 Task: Create a due date automation trigger when advanced on, 2 days after a card is due add fields without custom field "Resume" set to a date less than 1 days from now at 11:00 AM.
Action: Mouse moved to (1073, 86)
Screenshot: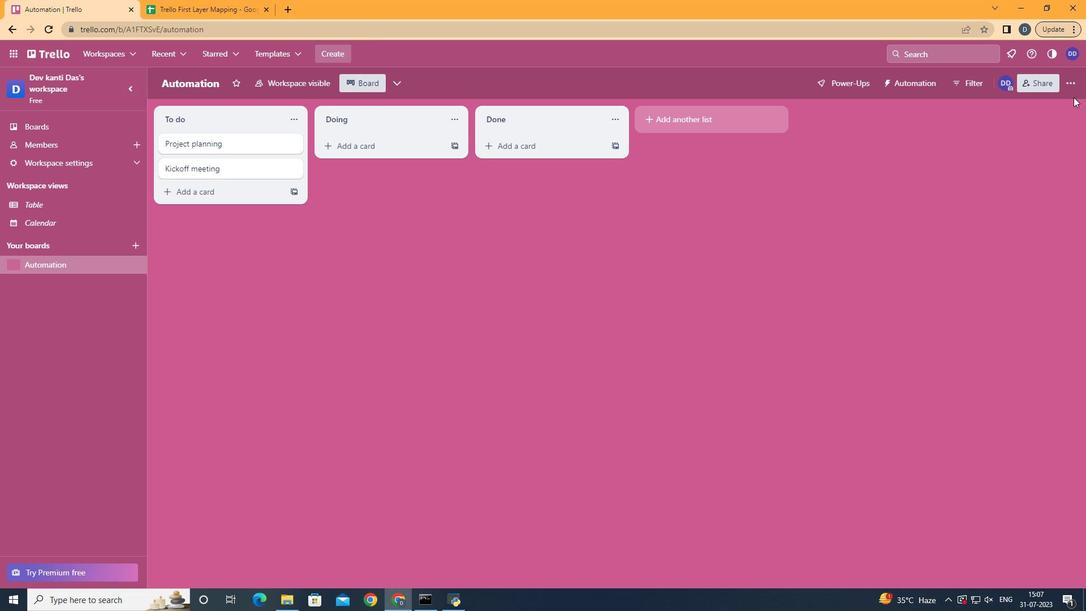 
Action: Mouse pressed left at (1073, 86)
Screenshot: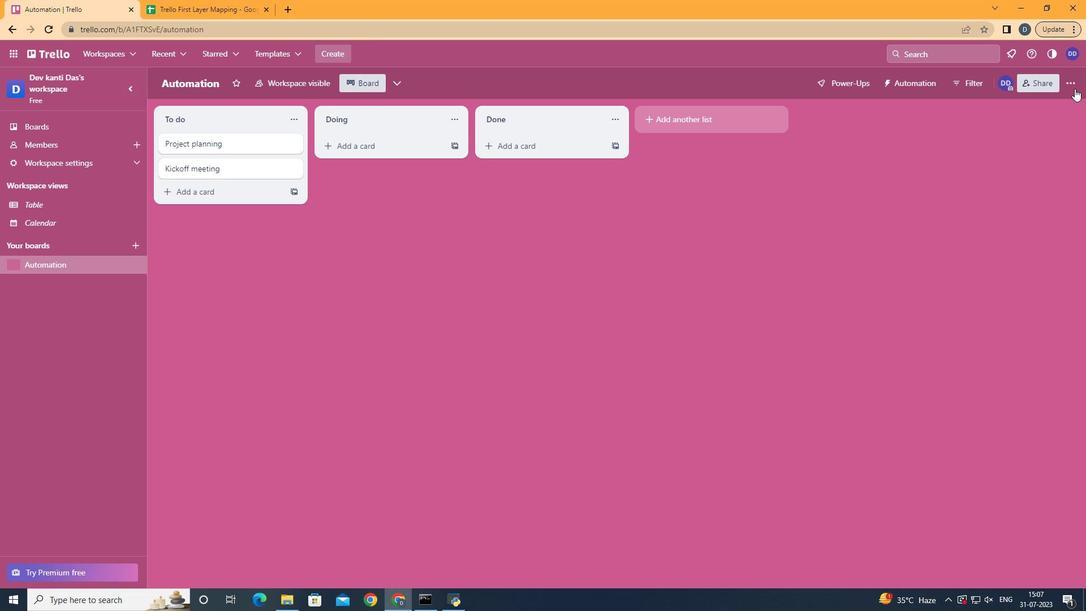 
Action: Mouse moved to (977, 234)
Screenshot: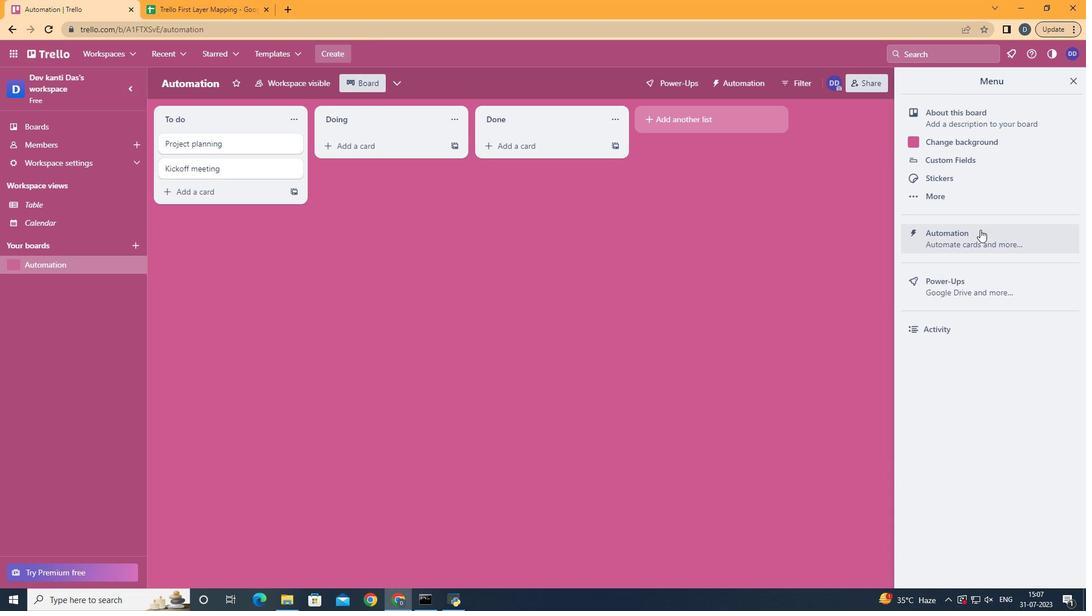 
Action: Mouse pressed left at (977, 234)
Screenshot: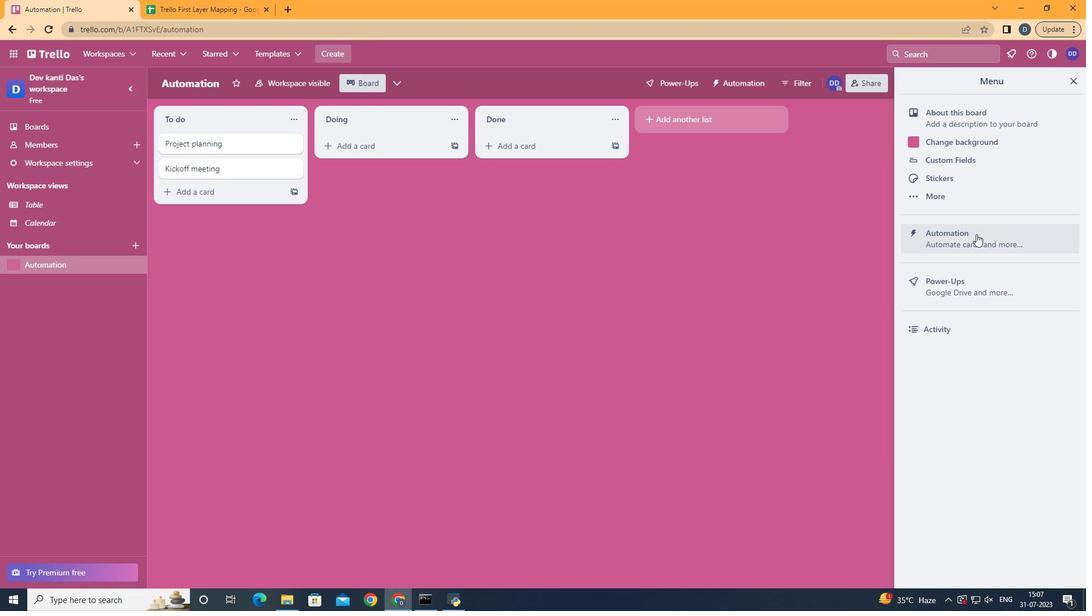 
Action: Mouse moved to (201, 225)
Screenshot: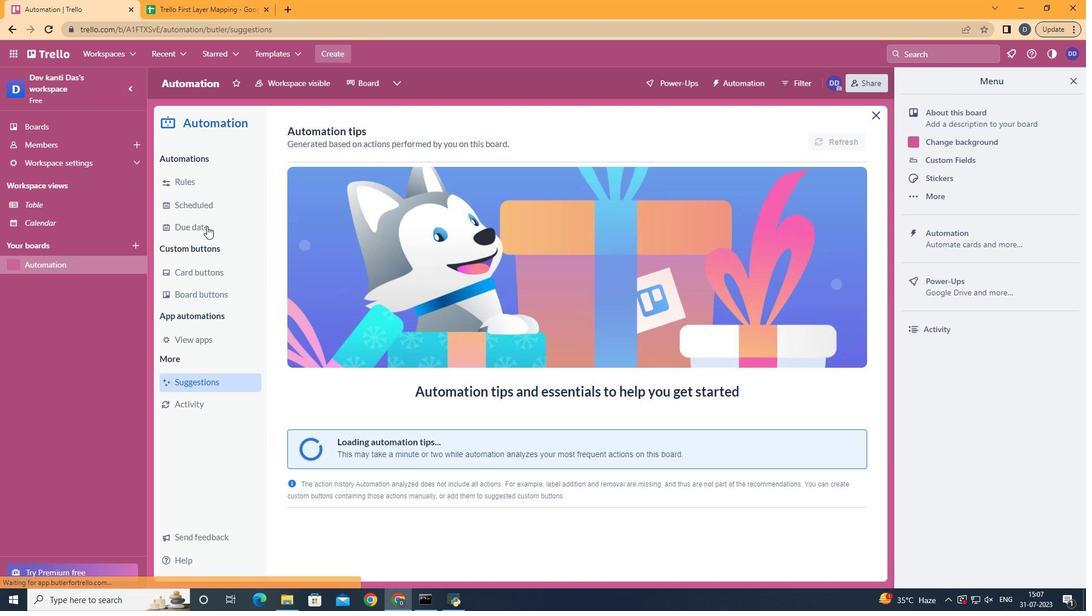 
Action: Mouse pressed left at (201, 225)
Screenshot: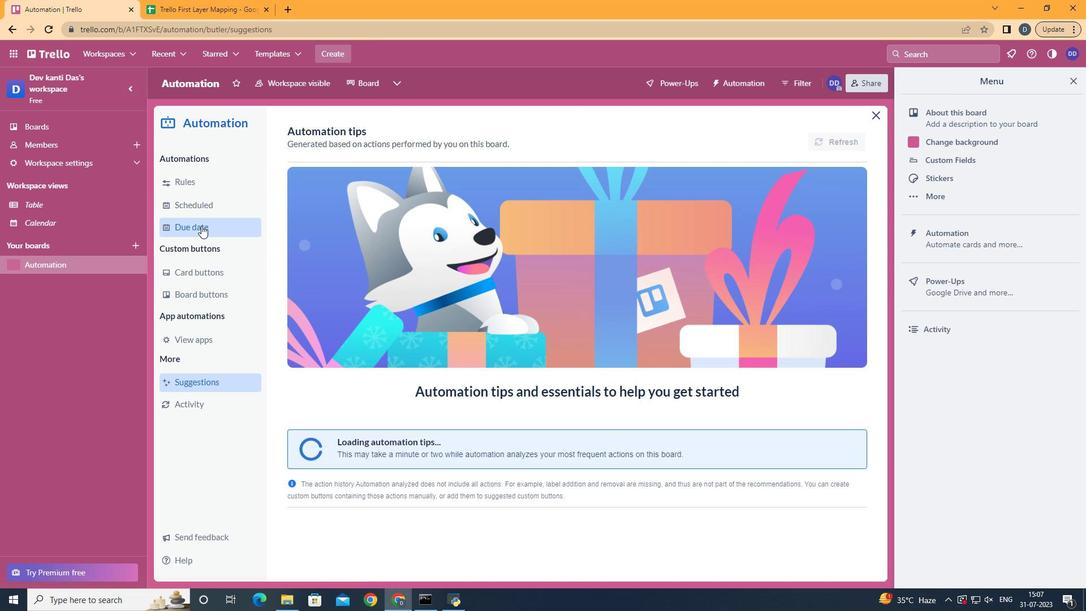 
Action: Mouse moved to (808, 134)
Screenshot: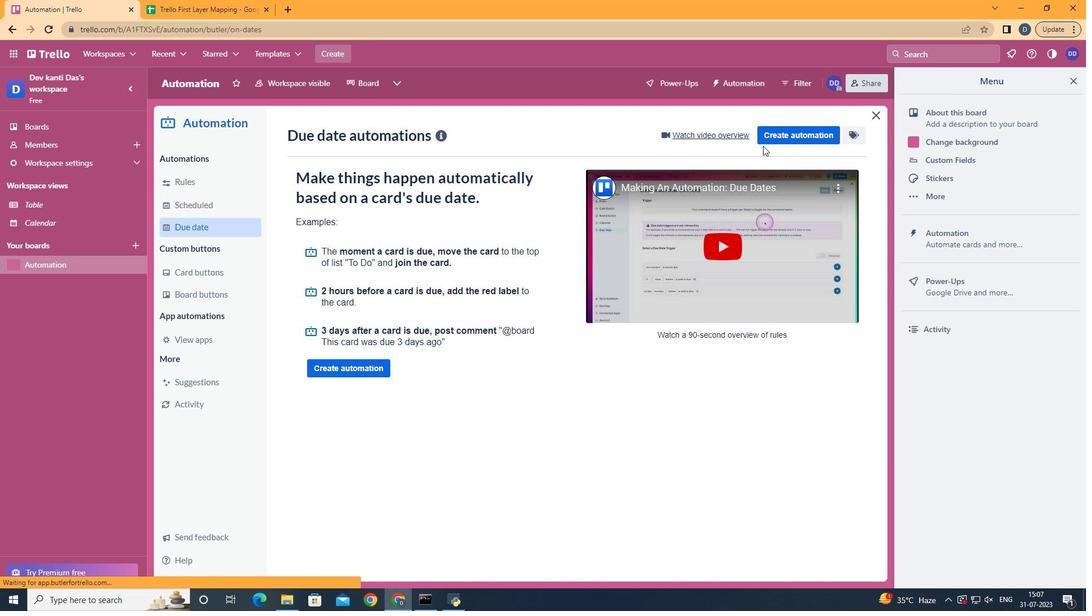 
Action: Mouse pressed left at (808, 134)
Screenshot: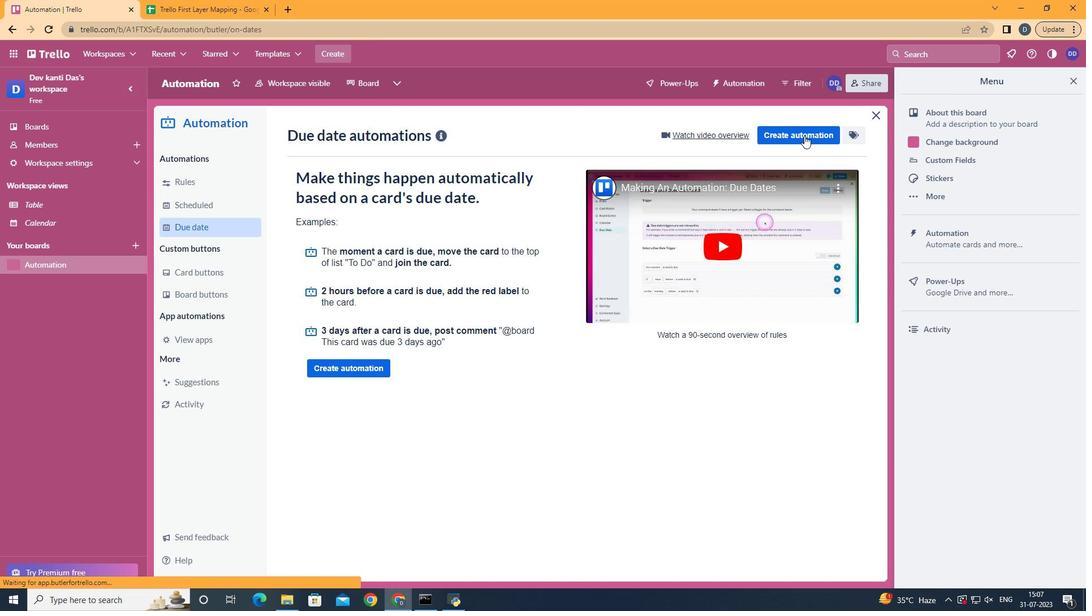 
Action: Mouse moved to (614, 234)
Screenshot: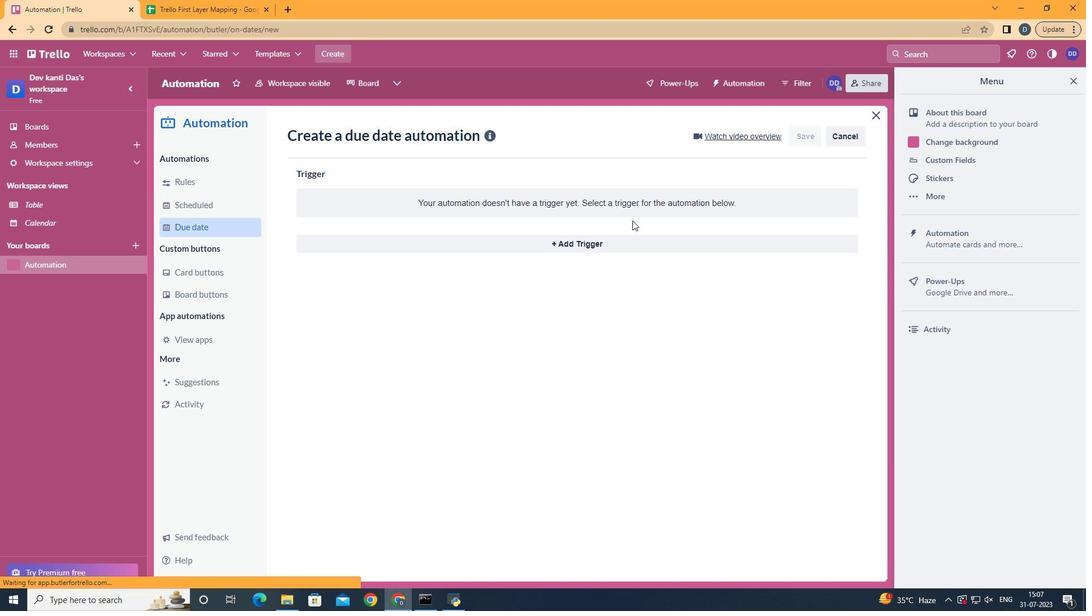 
Action: Mouse pressed left at (614, 234)
Screenshot: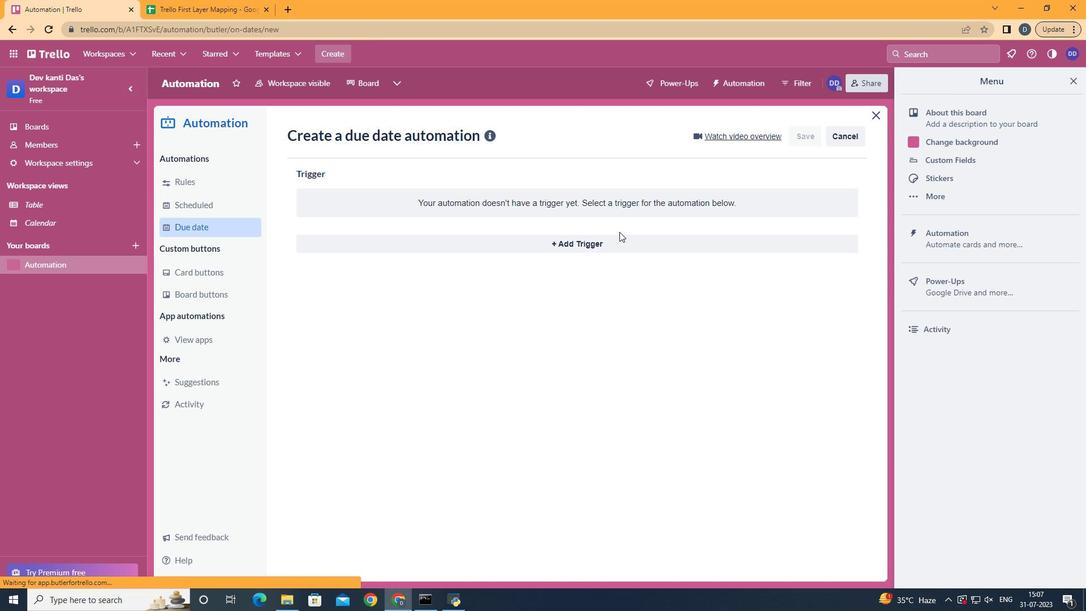 
Action: Mouse moved to (601, 242)
Screenshot: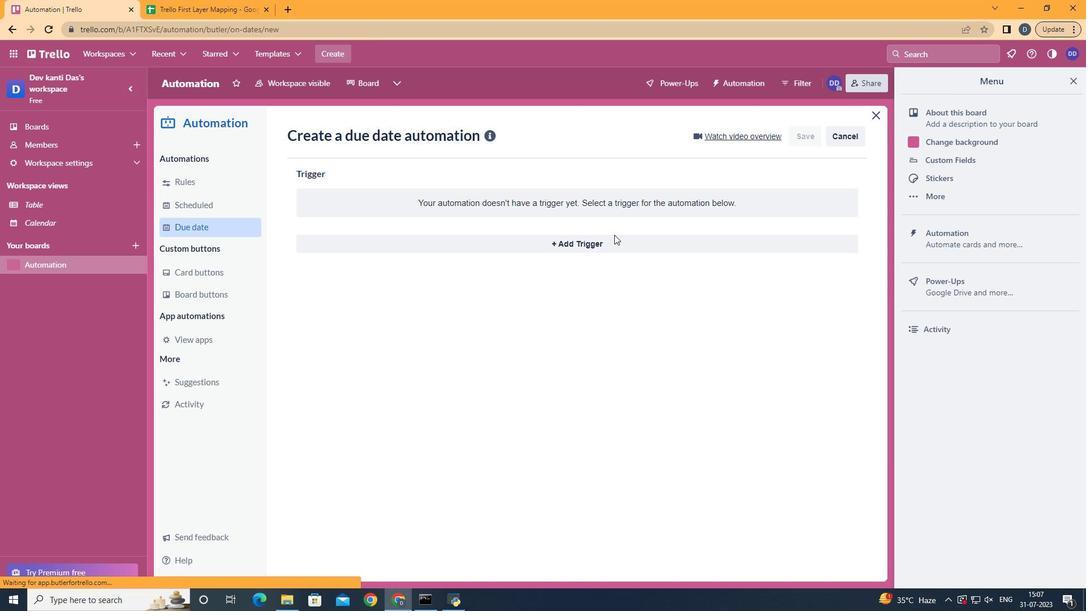 
Action: Mouse pressed left at (601, 242)
Screenshot: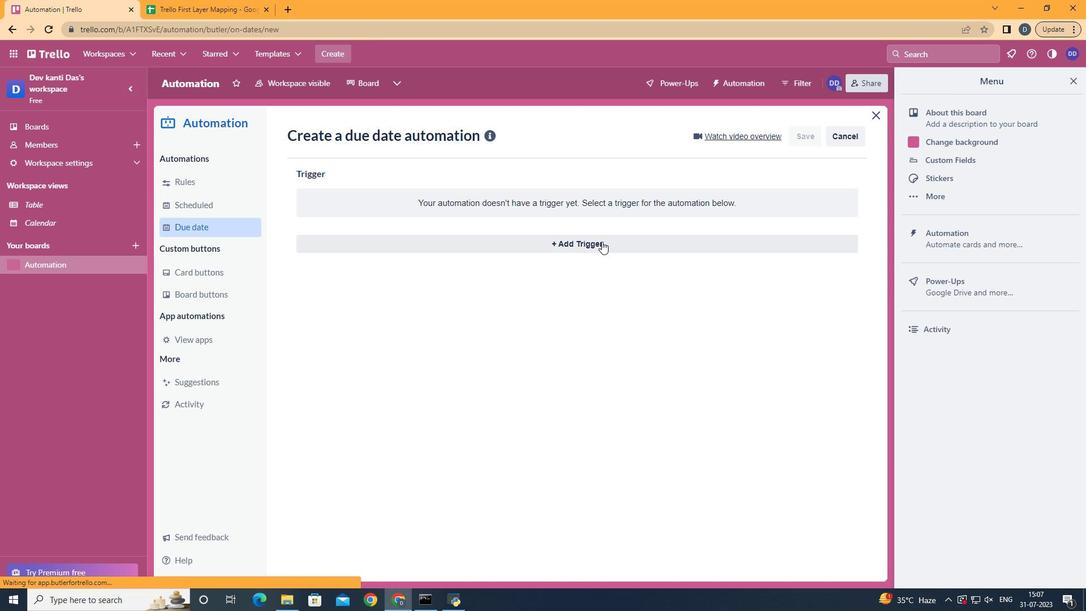 
Action: Mouse moved to (399, 452)
Screenshot: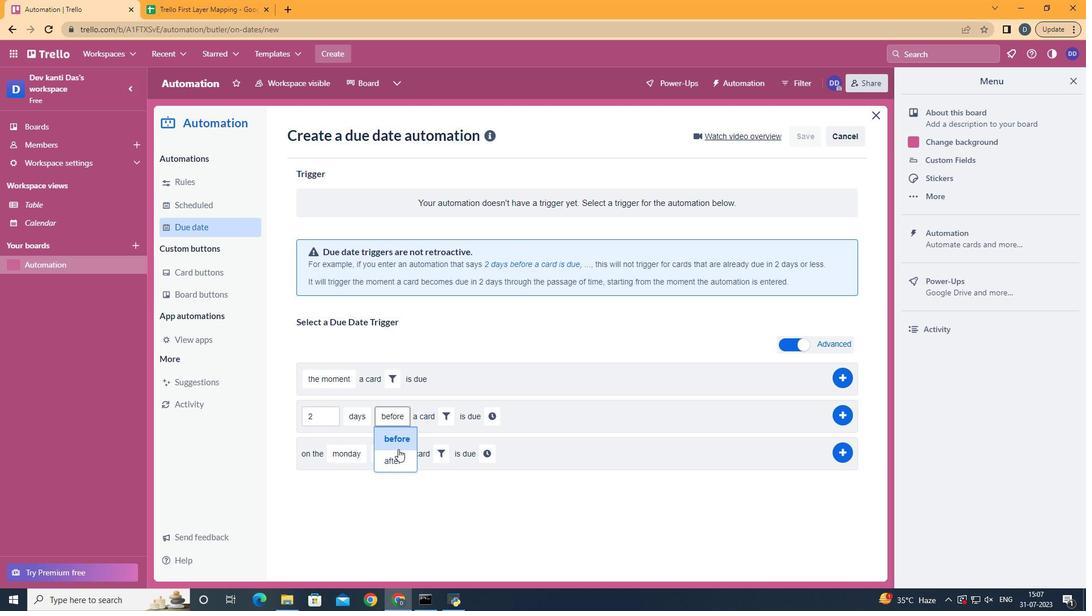
Action: Mouse pressed left at (399, 452)
Screenshot: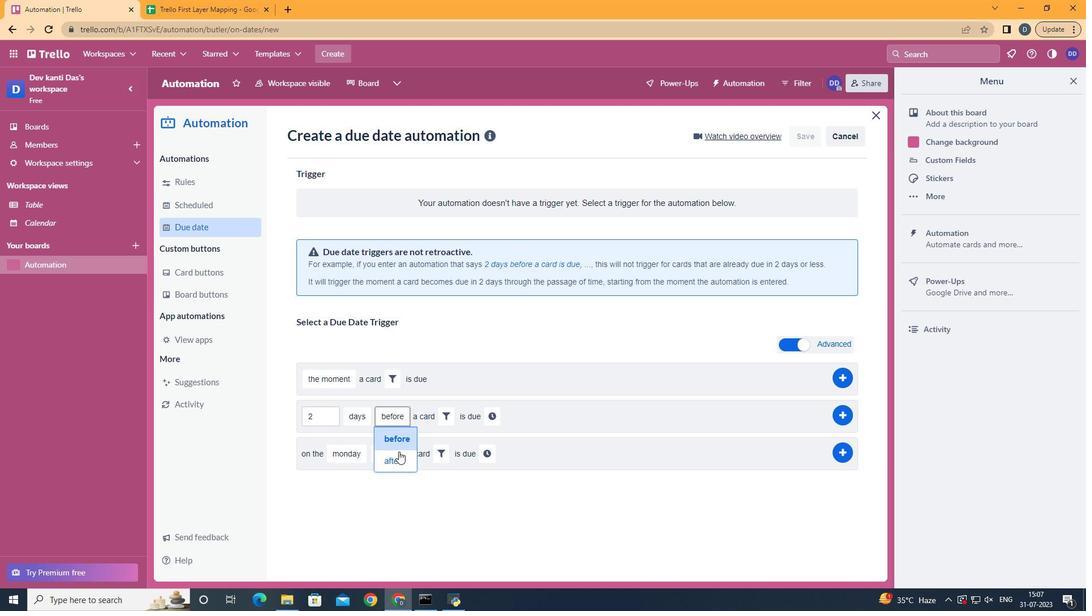 
Action: Mouse moved to (445, 419)
Screenshot: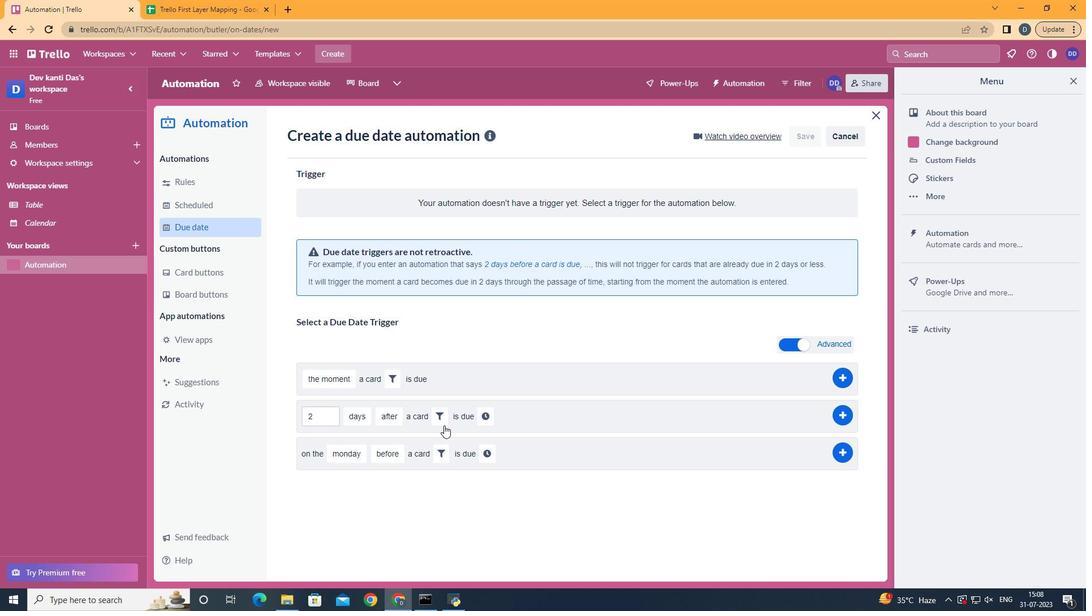 
Action: Mouse pressed left at (445, 419)
Screenshot: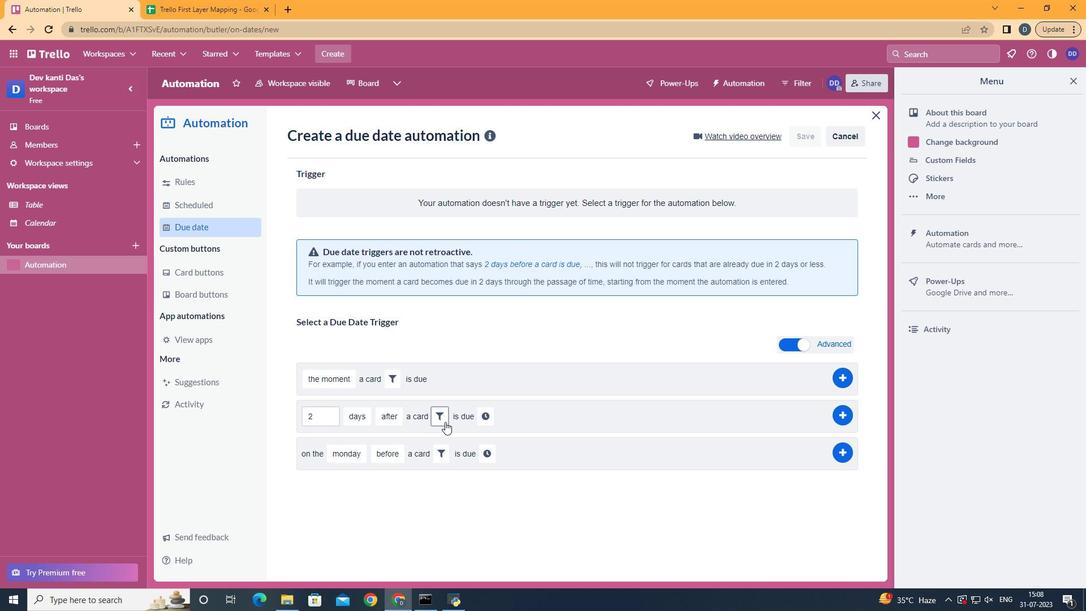 
Action: Mouse moved to (628, 451)
Screenshot: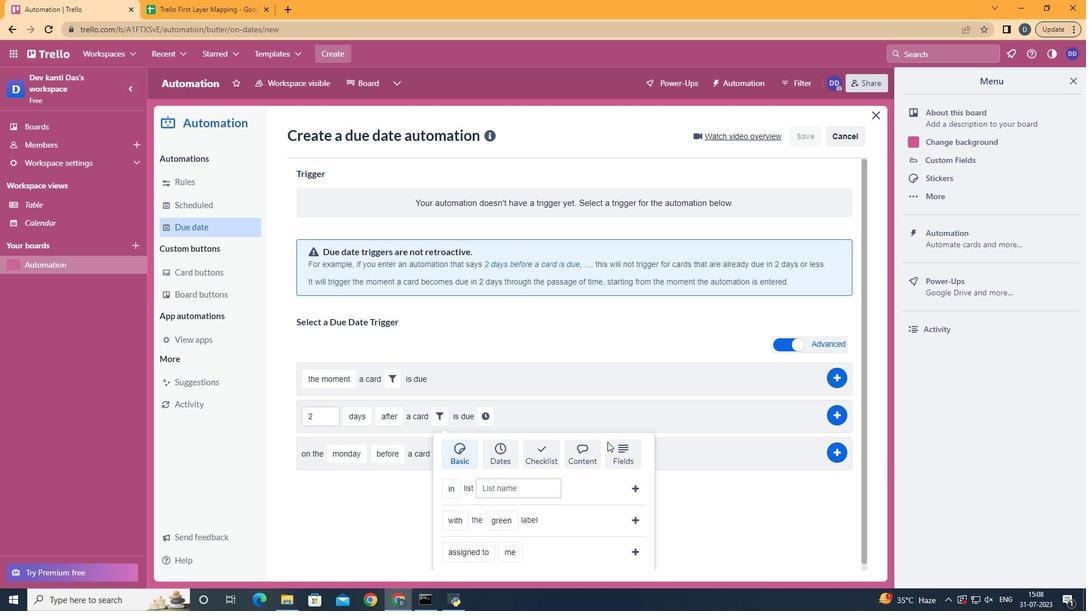 
Action: Mouse pressed left at (628, 451)
Screenshot: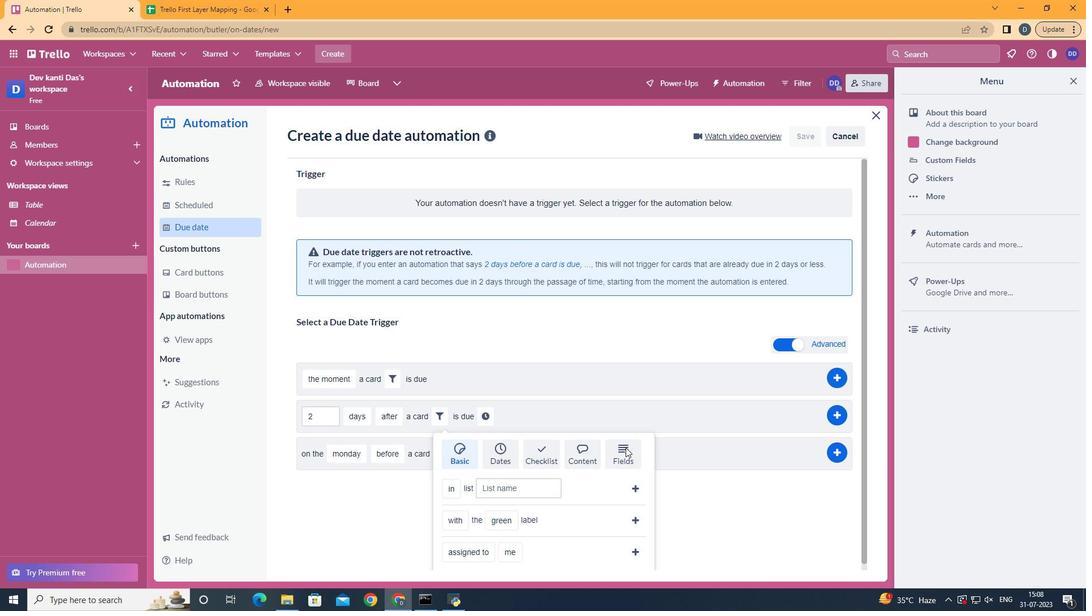 
Action: Mouse moved to (629, 450)
Screenshot: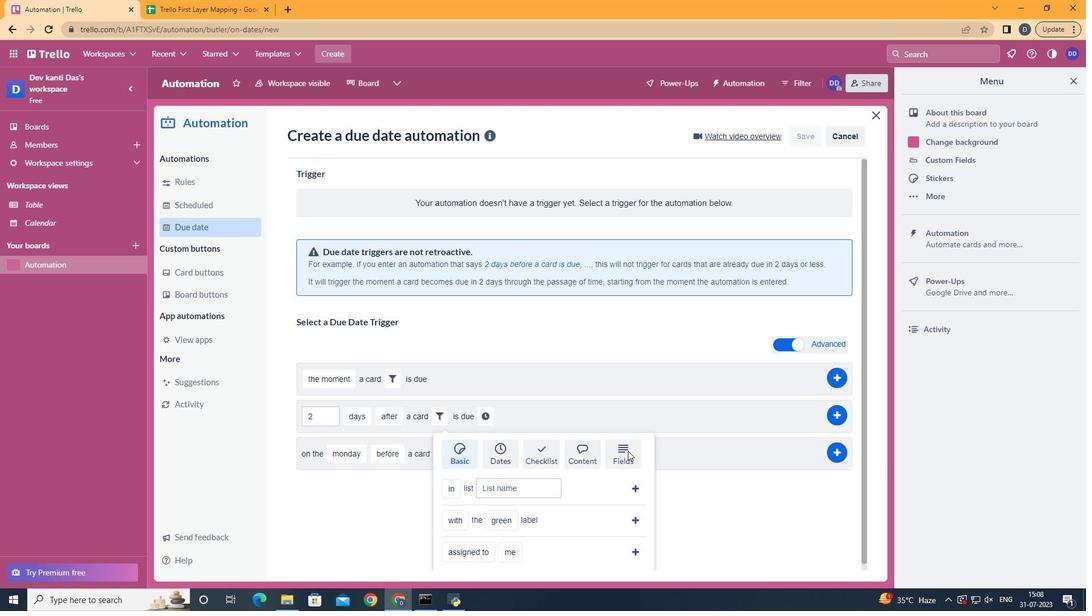 
Action: Mouse scrolled (629, 449) with delta (0, 0)
Screenshot: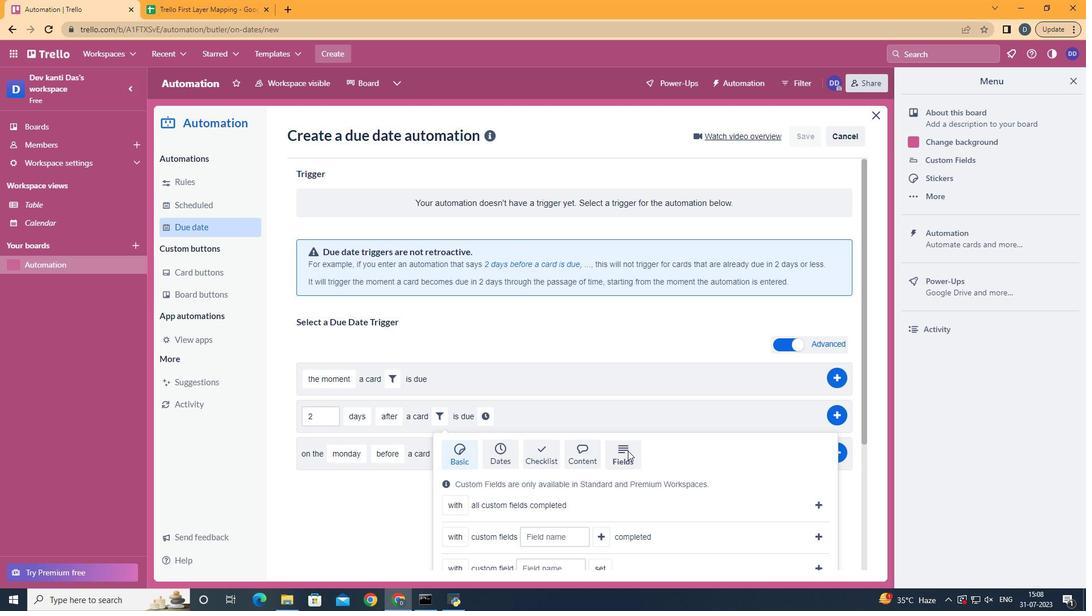 
Action: Mouse scrolled (629, 449) with delta (0, 0)
Screenshot: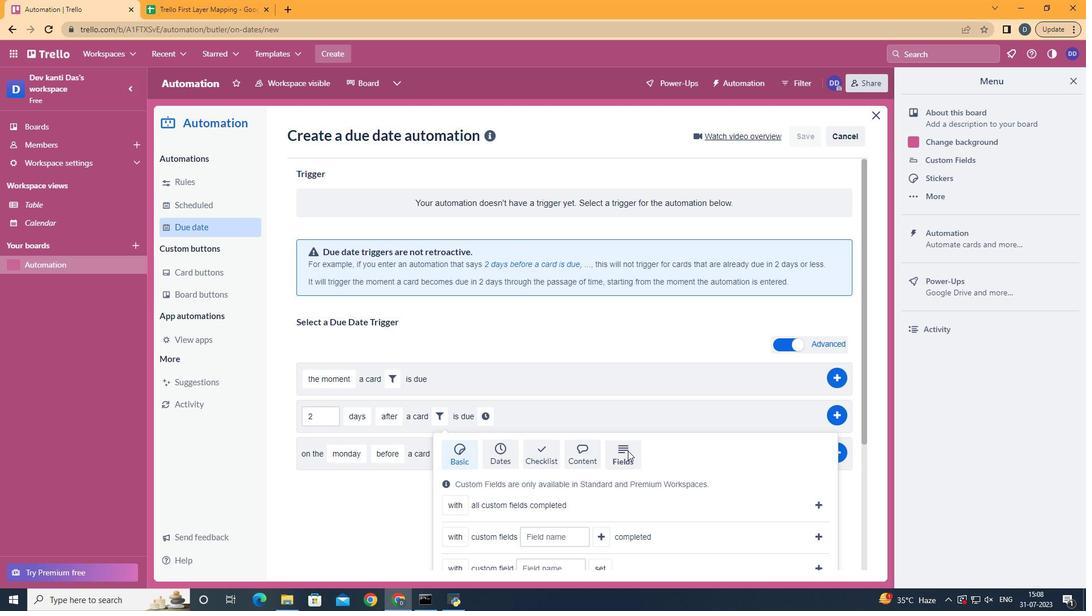 
Action: Mouse scrolled (629, 449) with delta (0, 0)
Screenshot: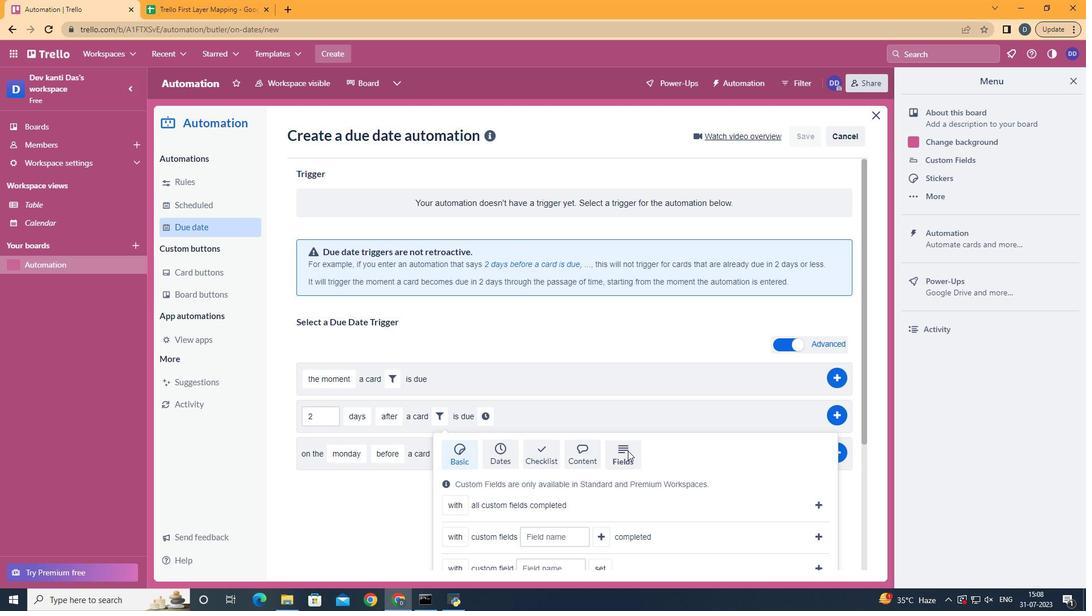 
Action: Mouse scrolled (629, 449) with delta (0, 0)
Screenshot: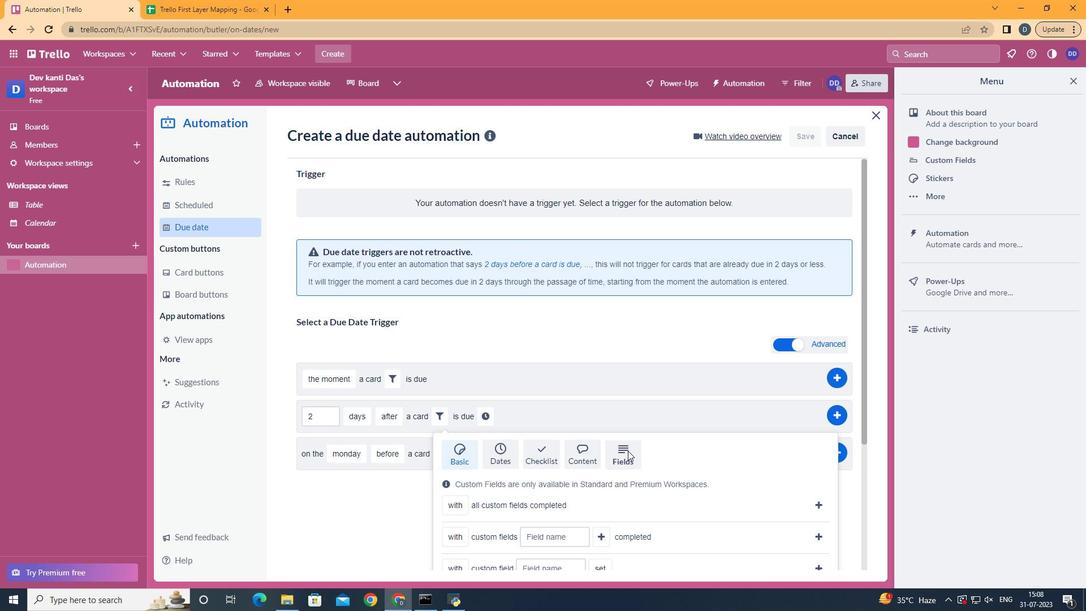 
Action: Mouse scrolled (629, 449) with delta (0, 0)
Screenshot: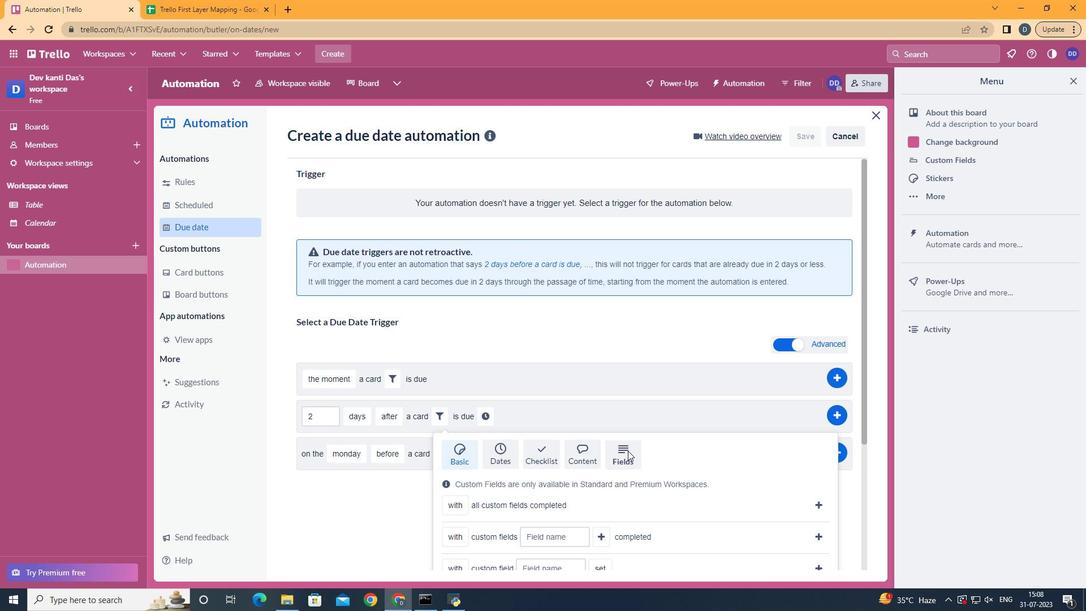 
Action: Mouse scrolled (629, 449) with delta (0, 0)
Screenshot: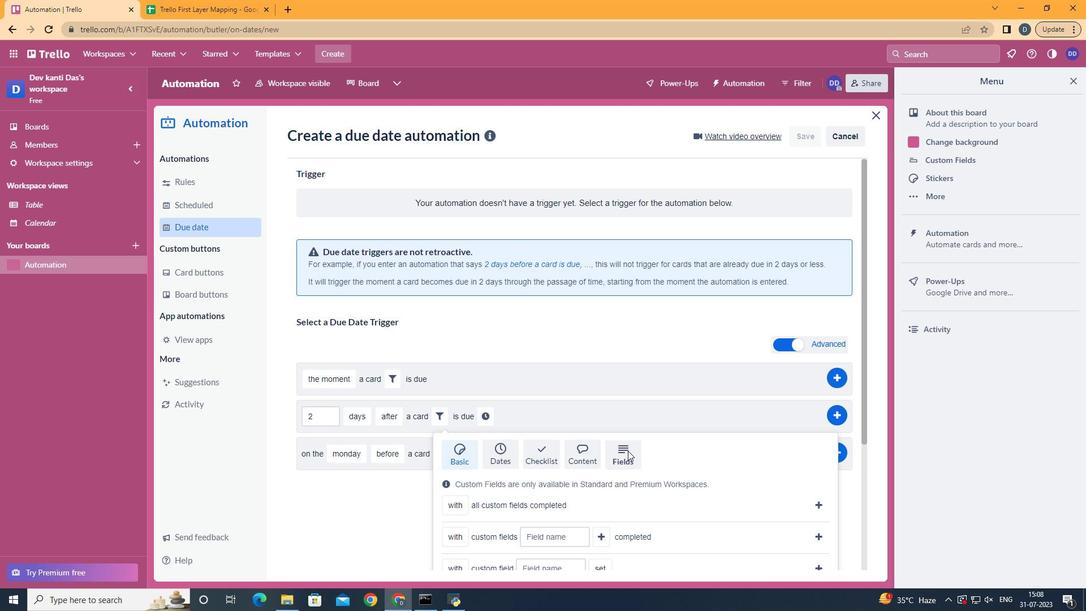 
Action: Mouse moved to (629, 449)
Screenshot: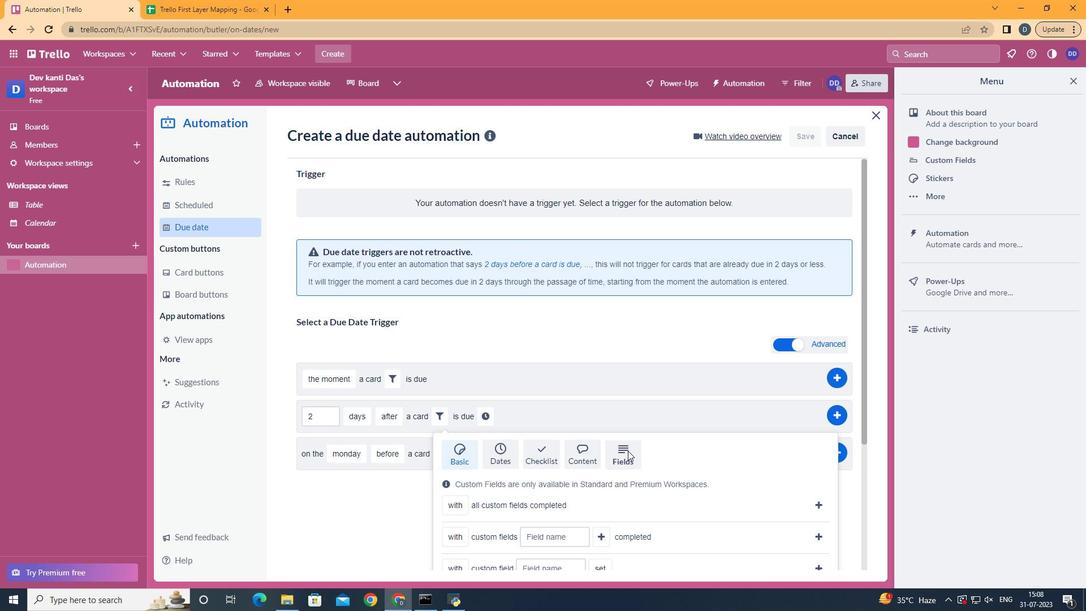 
Action: Mouse scrolled (629, 448) with delta (0, 0)
Screenshot: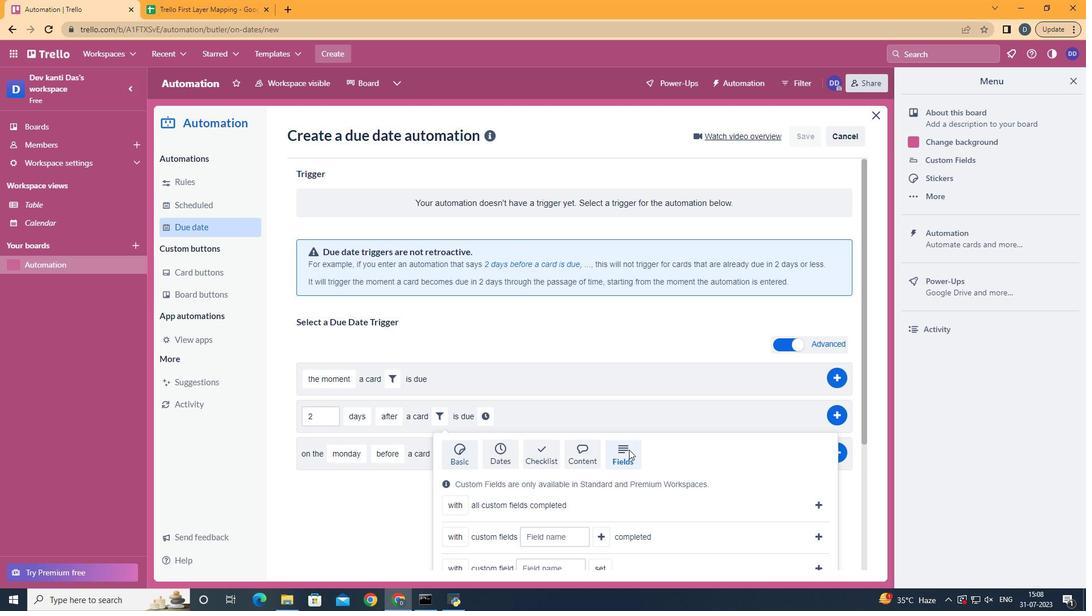 
Action: Mouse moved to (469, 529)
Screenshot: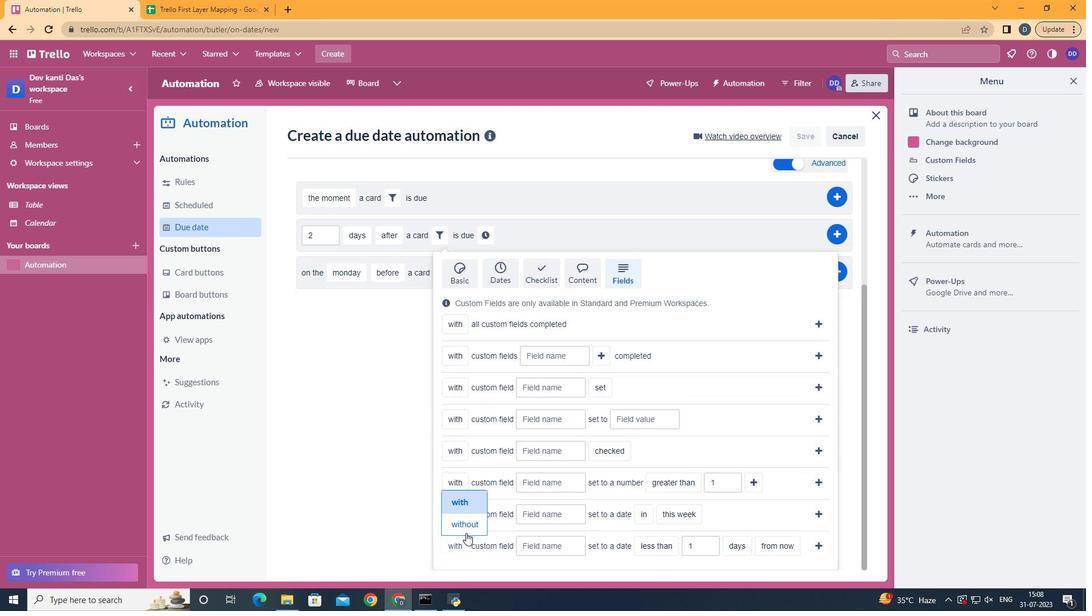 
Action: Mouse pressed left at (469, 529)
Screenshot: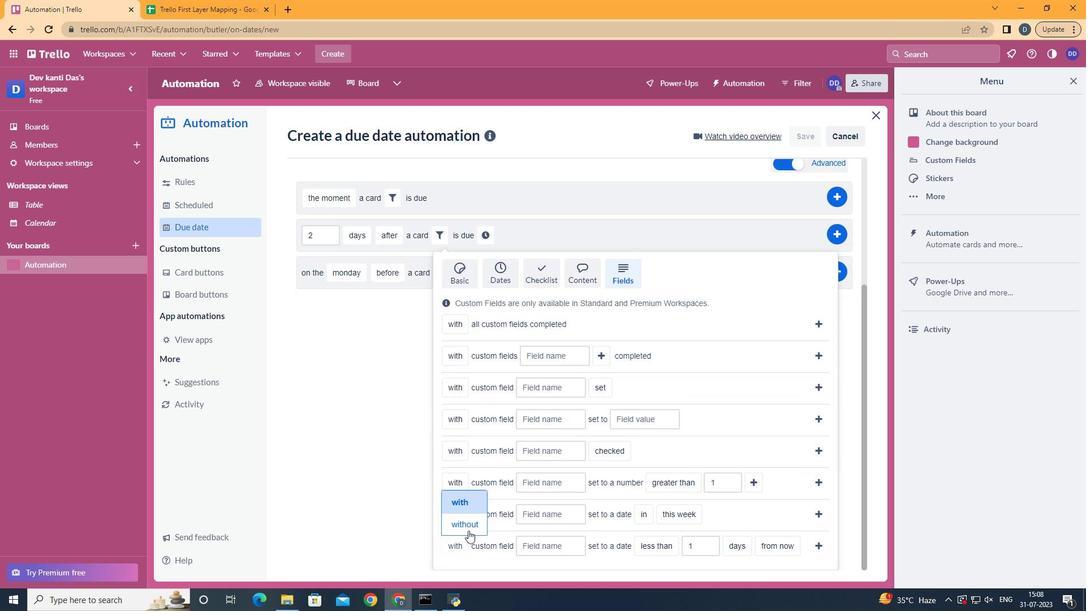 
Action: Mouse moved to (566, 548)
Screenshot: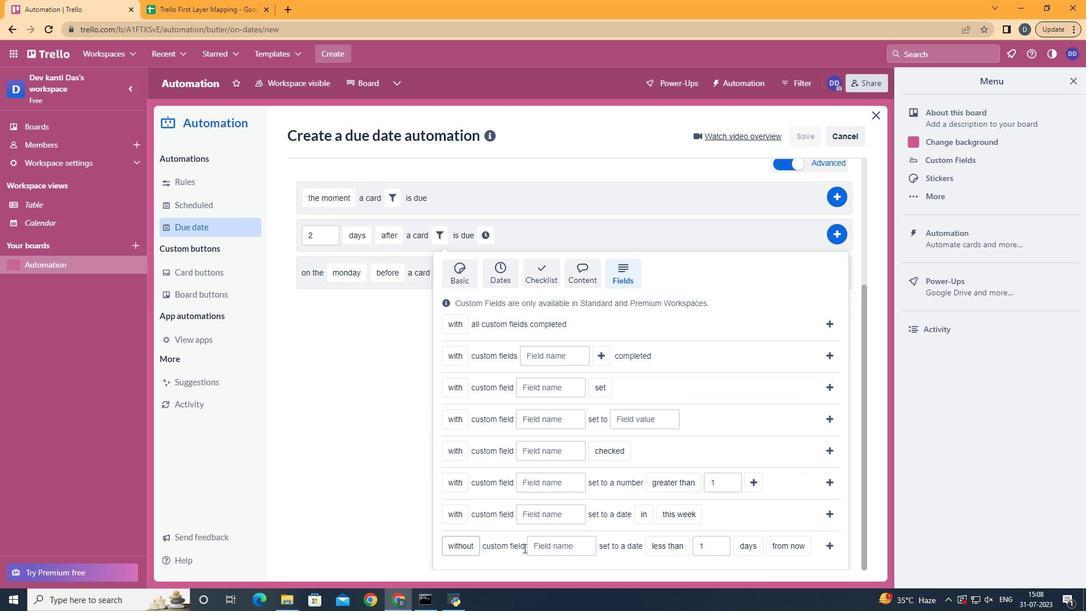 
Action: Mouse pressed left at (566, 548)
Screenshot: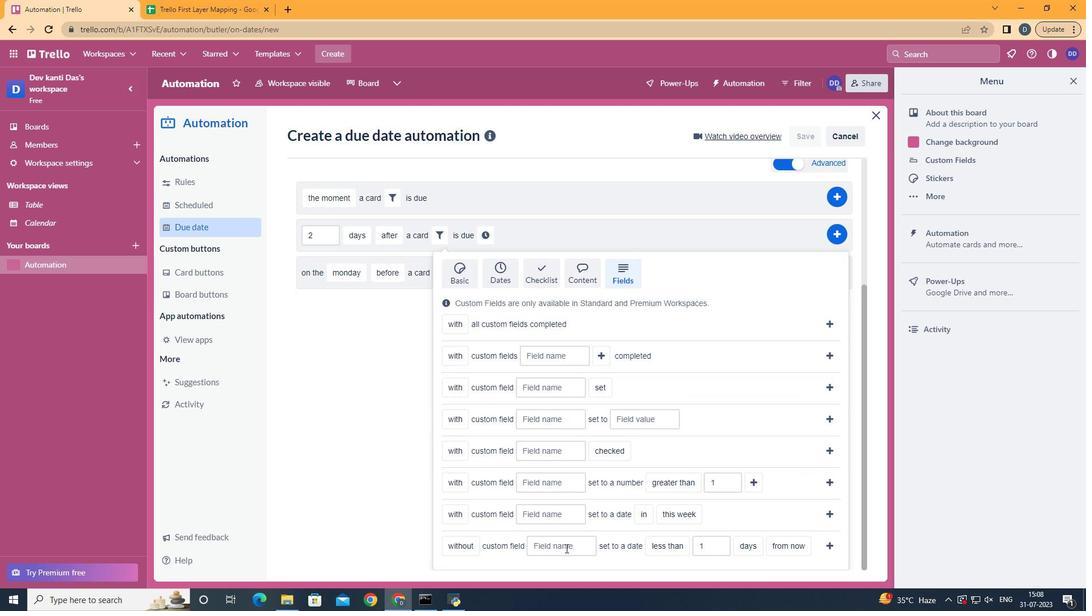 
Action: Mouse moved to (566, 548)
Screenshot: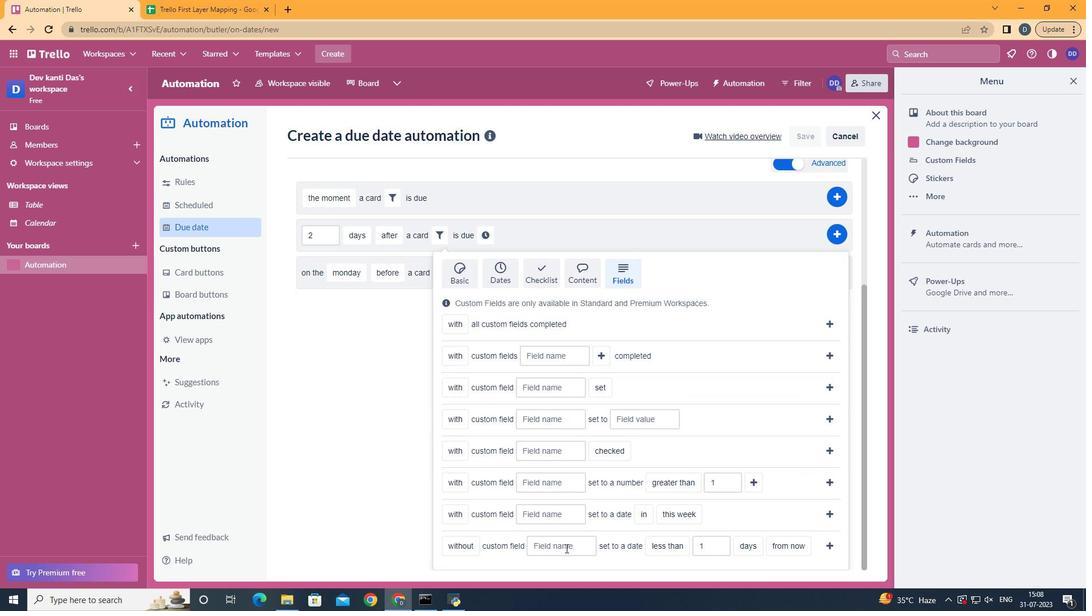 
Action: Key pressed <Key.shift>Resume
Screenshot: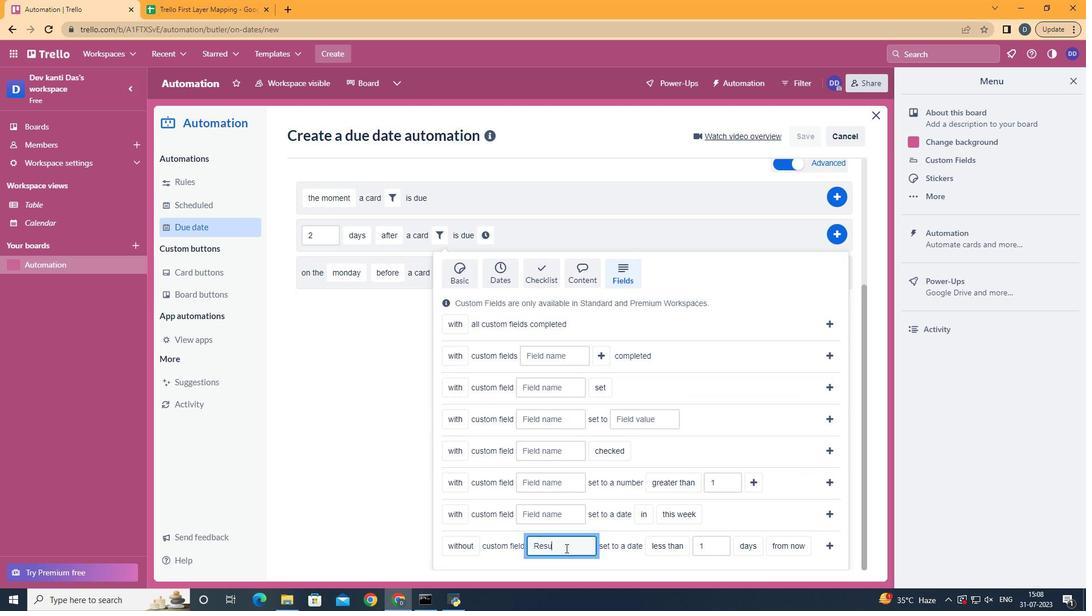 
Action: Mouse moved to (678, 467)
Screenshot: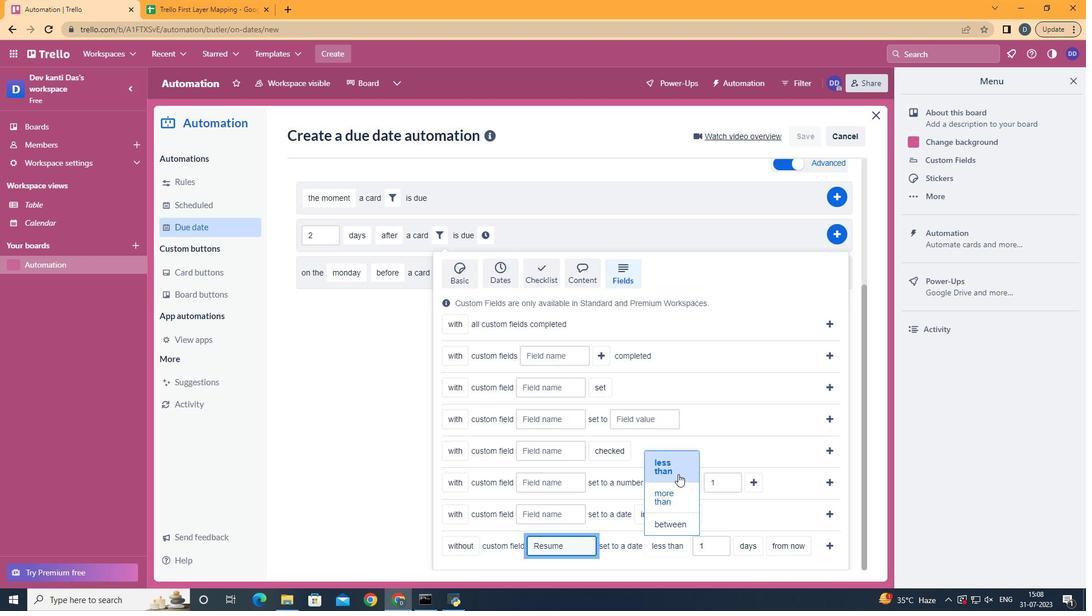 
Action: Mouse pressed left at (678, 467)
Screenshot: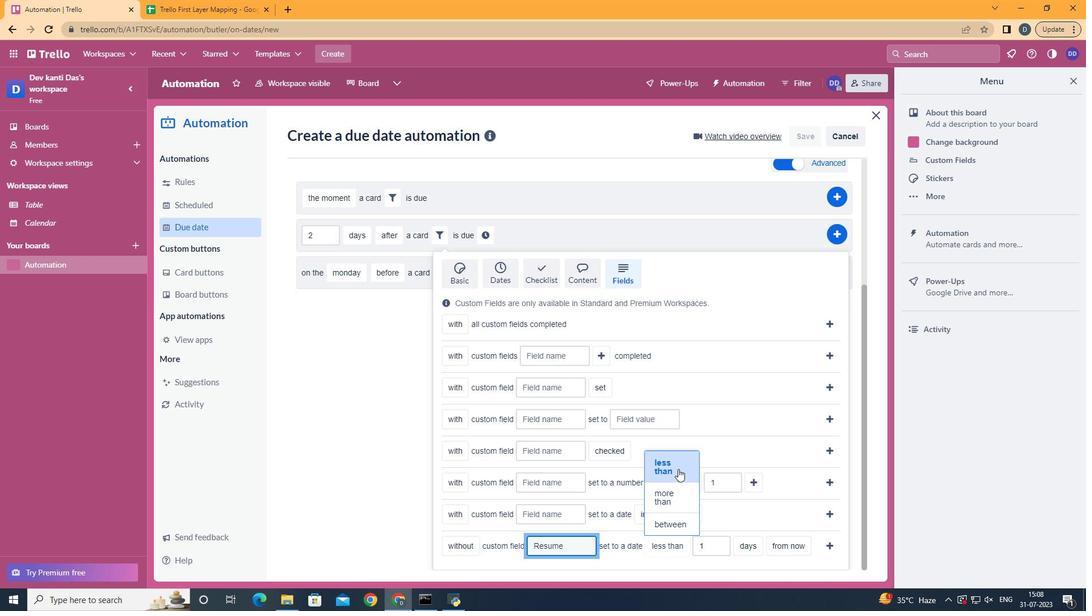 
Action: Mouse moved to (754, 499)
Screenshot: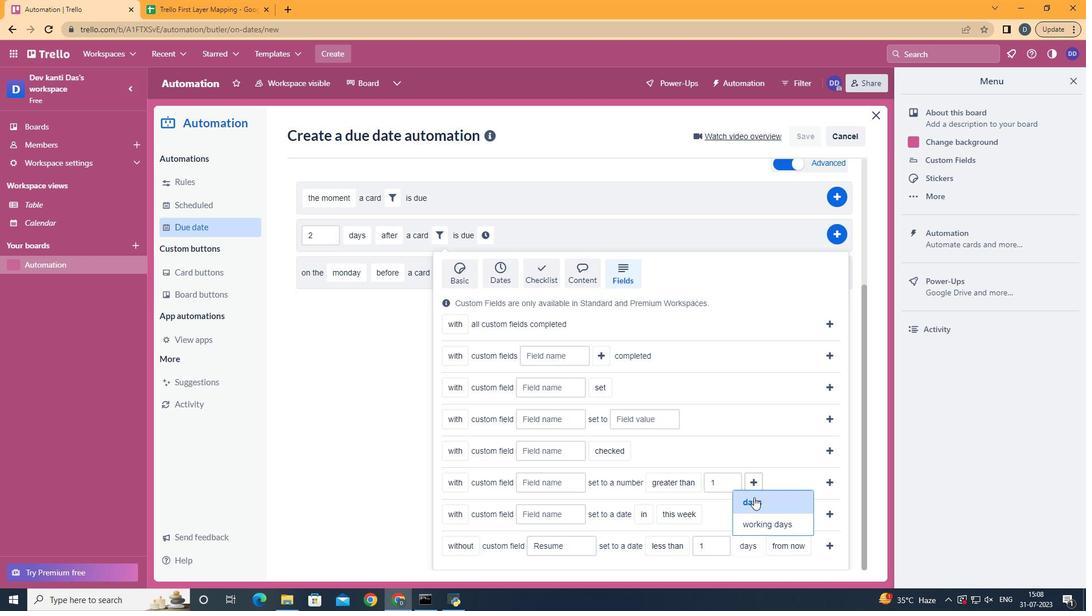 
Action: Mouse pressed left at (754, 499)
Screenshot: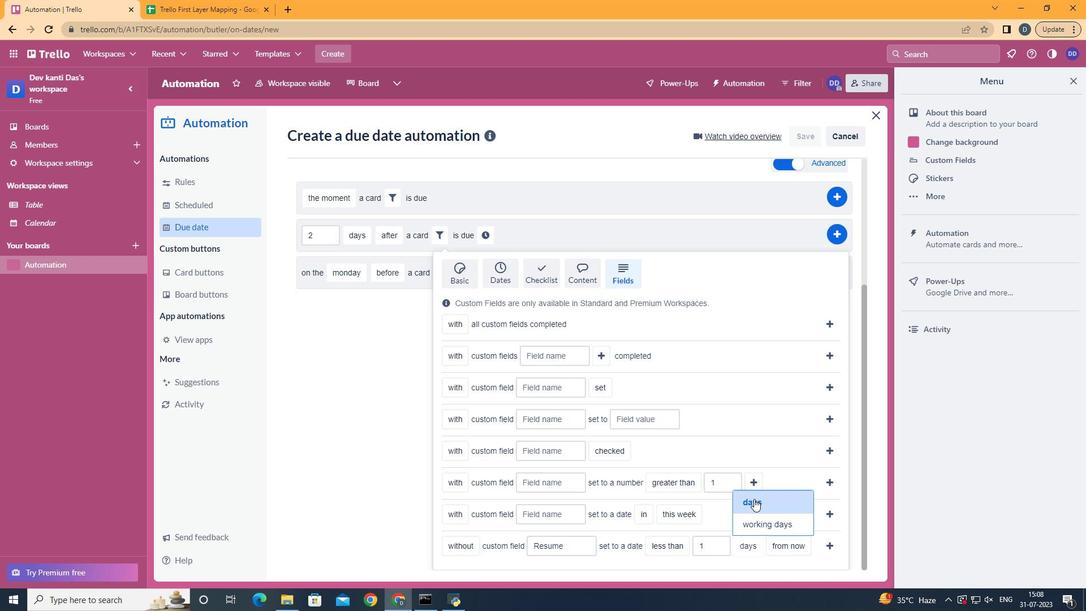 
Action: Mouse moved to (803, 495)
Screenshot: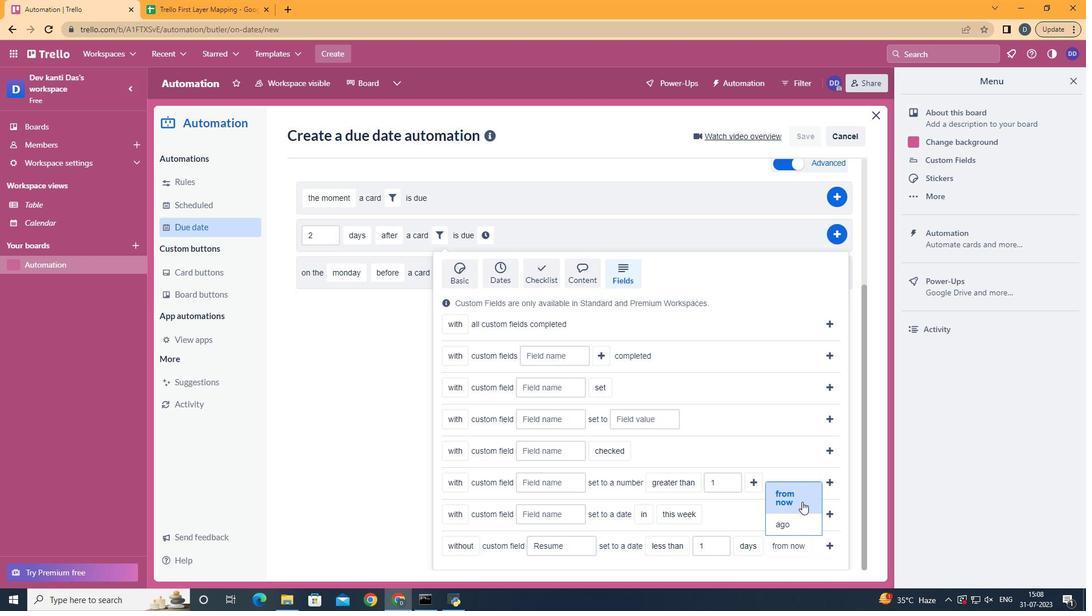 
Action: Mouse pressed left at (803, 495)
Screenshot: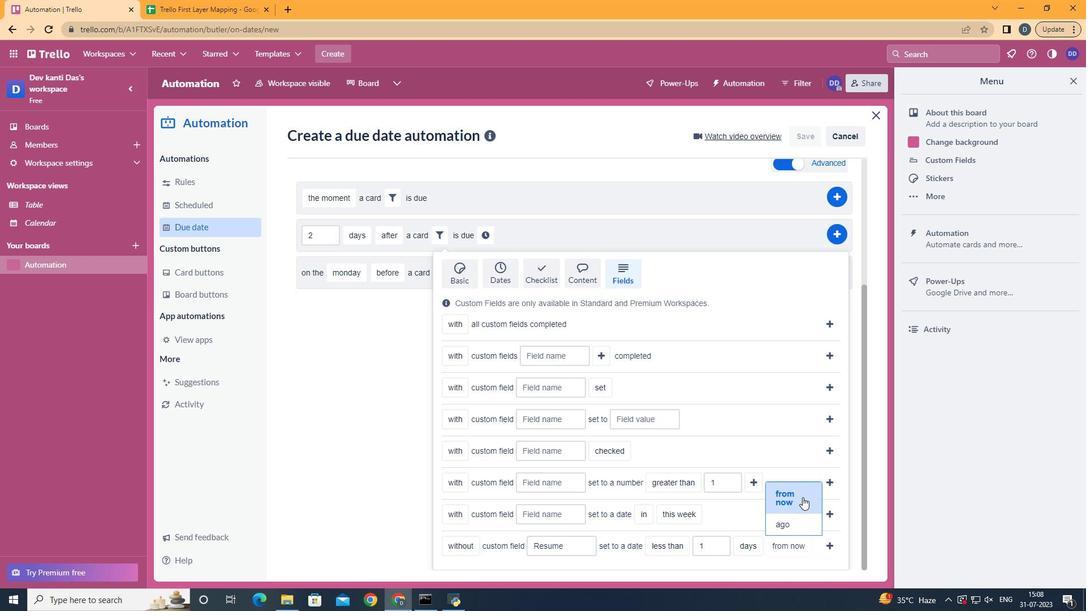 
Action: Mouse moved to (829, 545)
Screenshot: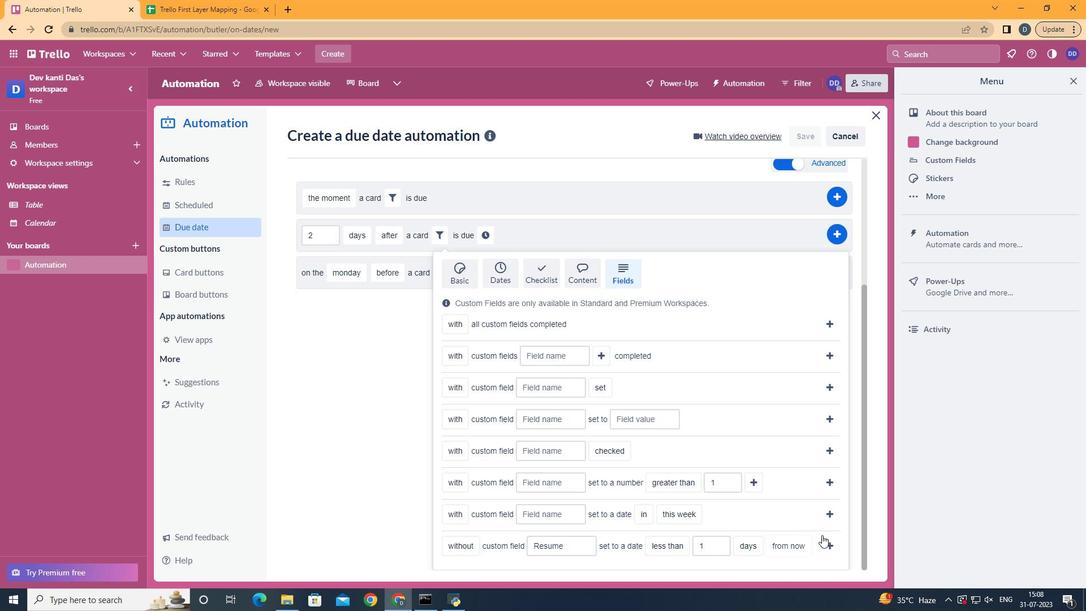 
Action: Mouse pressed left at (829, 545)
Screenshot: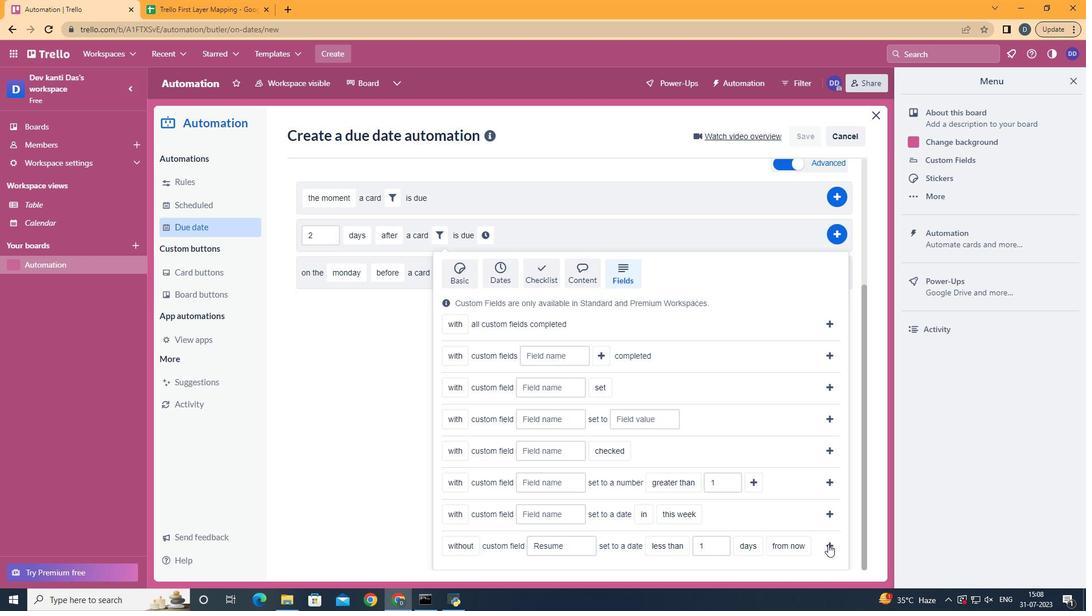 
Action: Mouse moved to (762, 417)
Screenshot: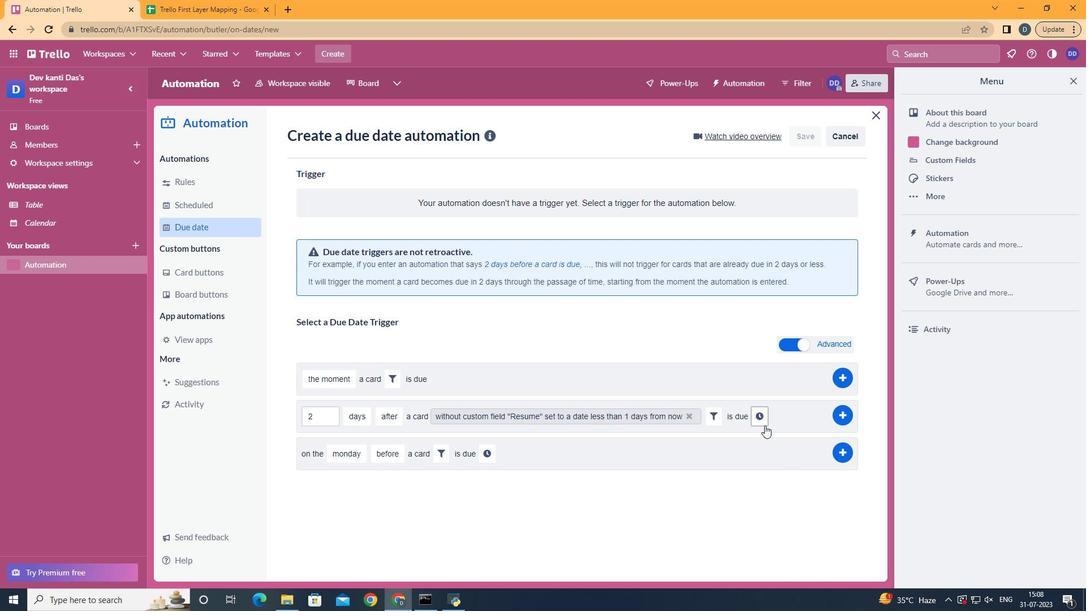 
Action: Mouse pressed left at (762, 417)
Screenshot: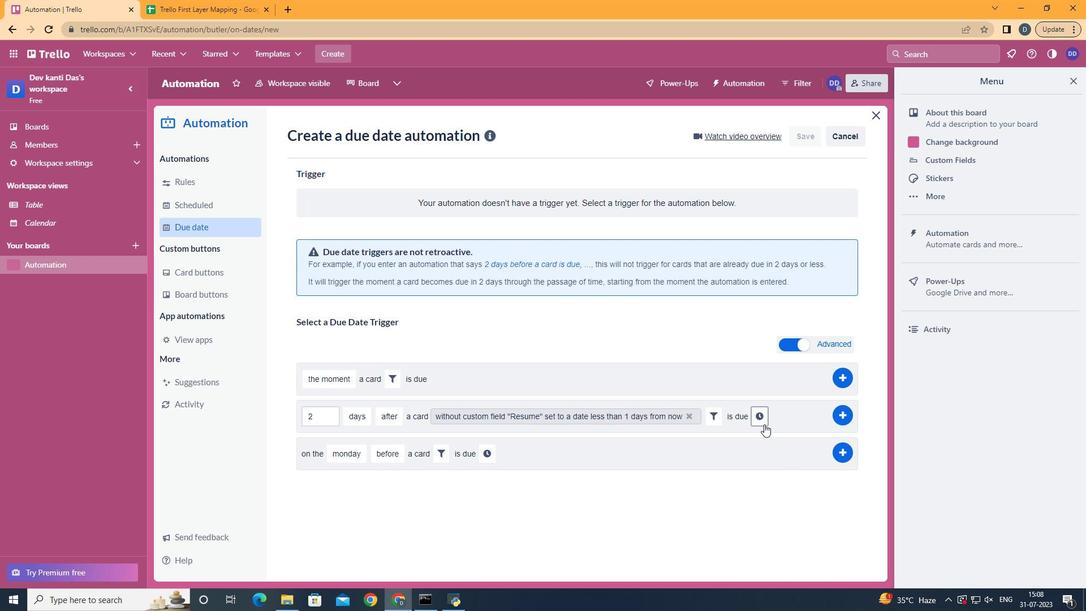
Action: Mouse moved to (341, 448)
Screenshot: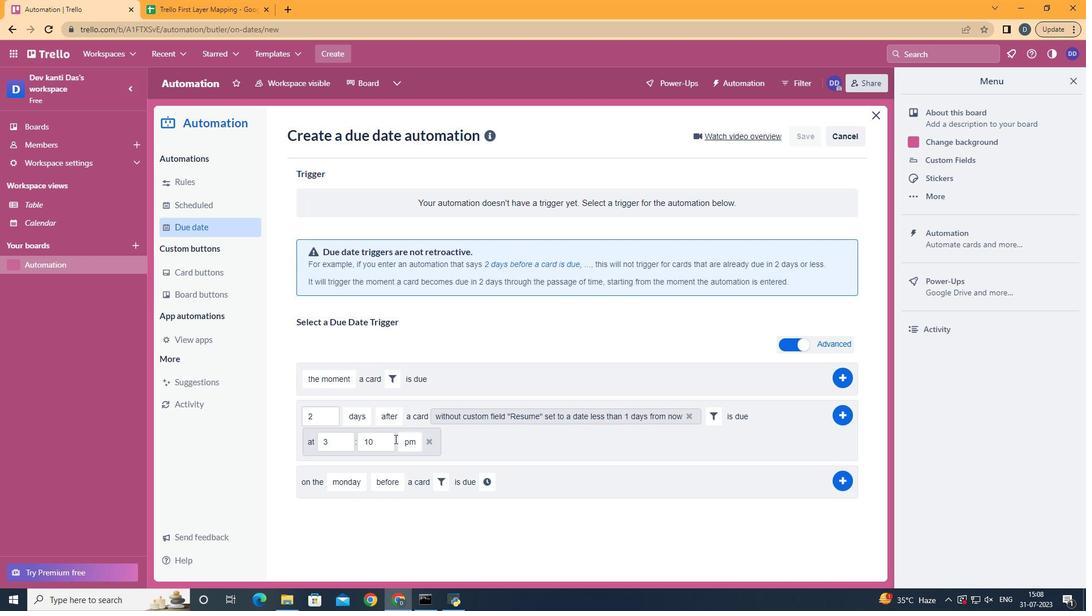 
Action: Mouse pressed left at (341, 448)
Screenshot: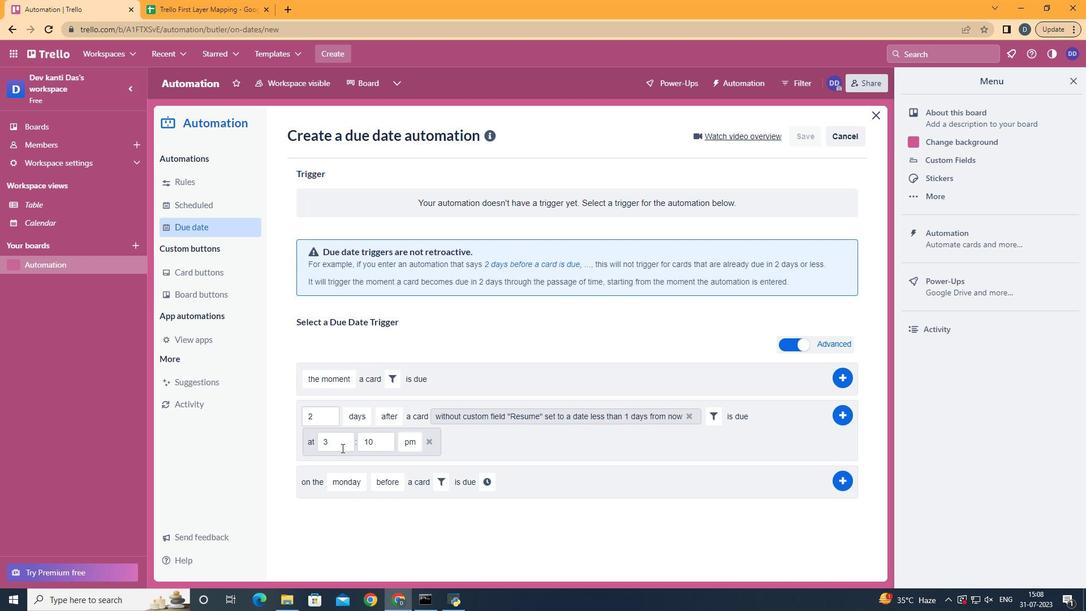 
Action: Key pressed <Key.backspace>11
Screenshot: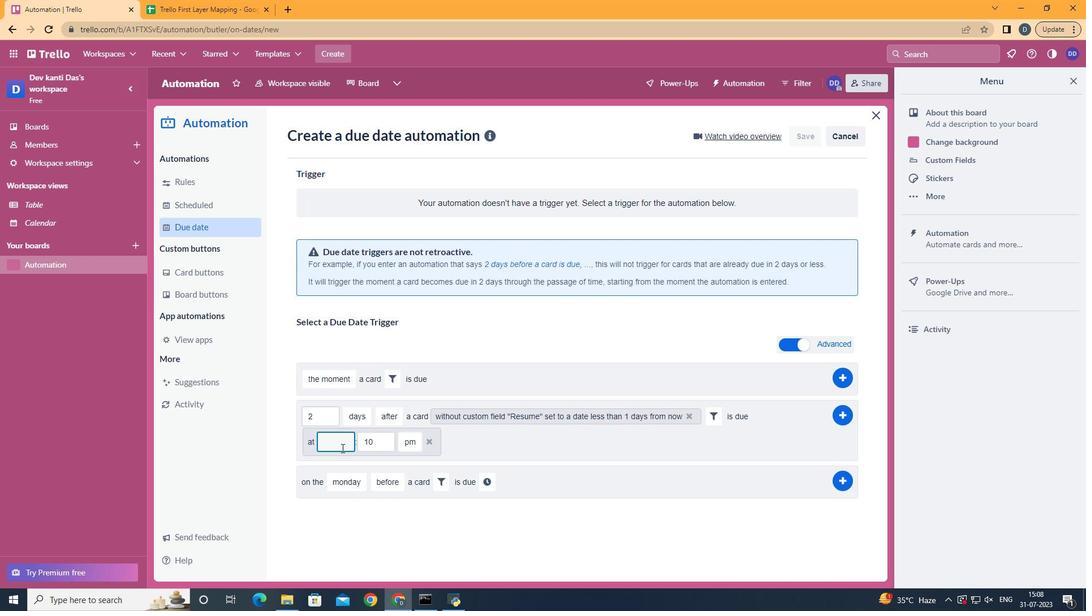 
Action: Mouse moved to (386, 443)
Screenshot: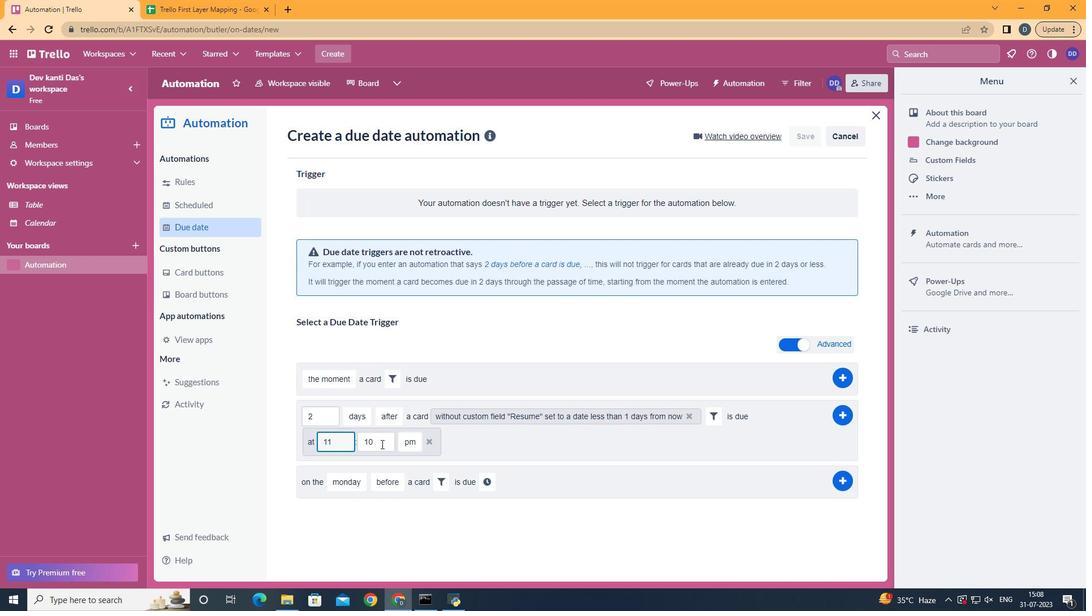 
Action: Mouse pressed left at (386, 443)
Screenshot: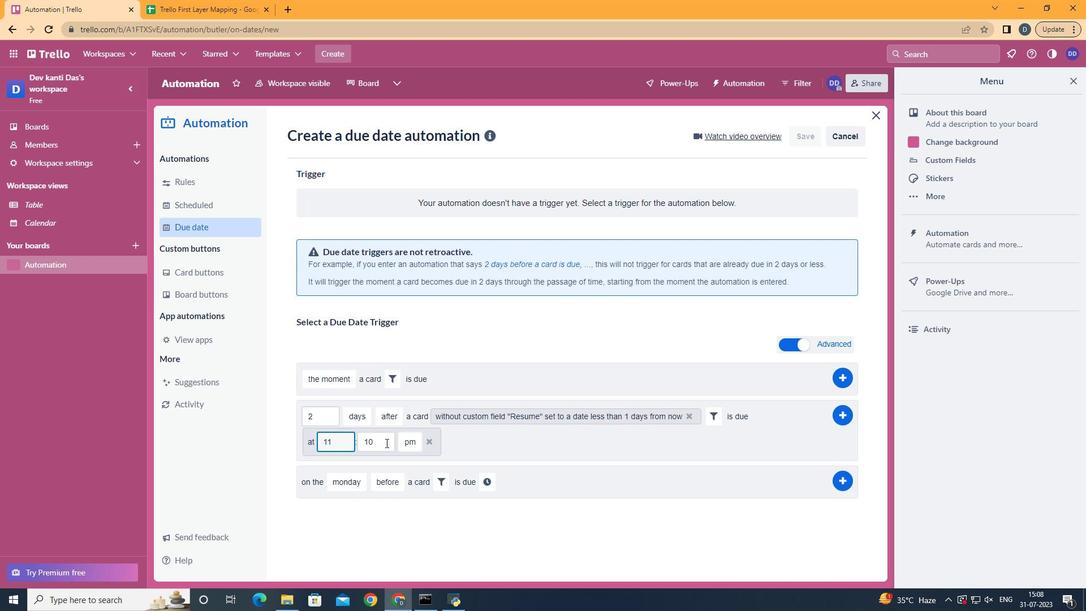 
Action: Key pressed <Key.backspace><Key.backspace>00
Screenshot: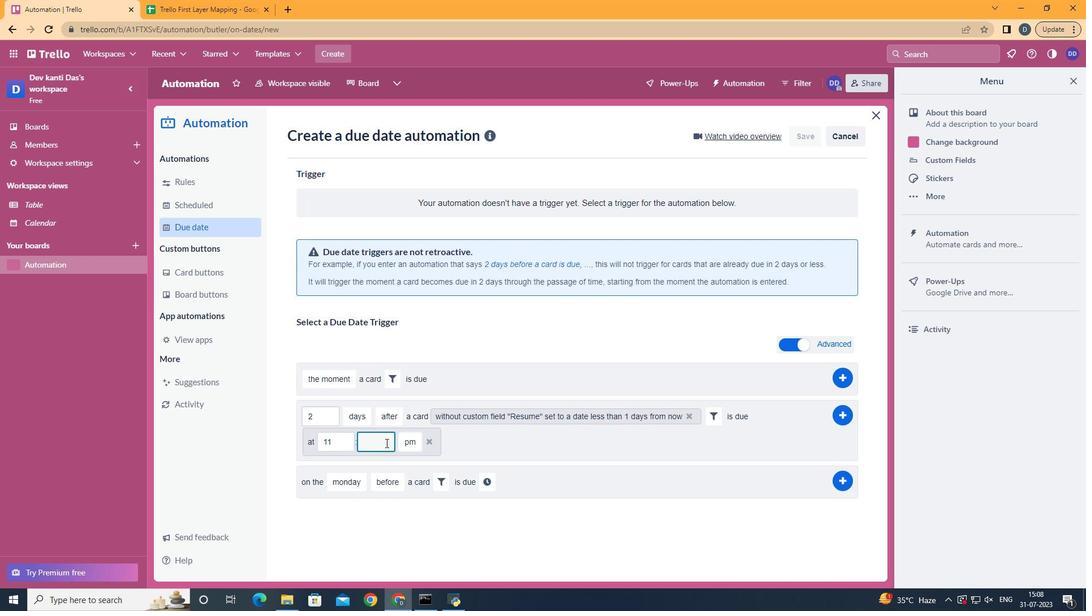 
Action: Mouse moved to (414, 464)
Screenshot: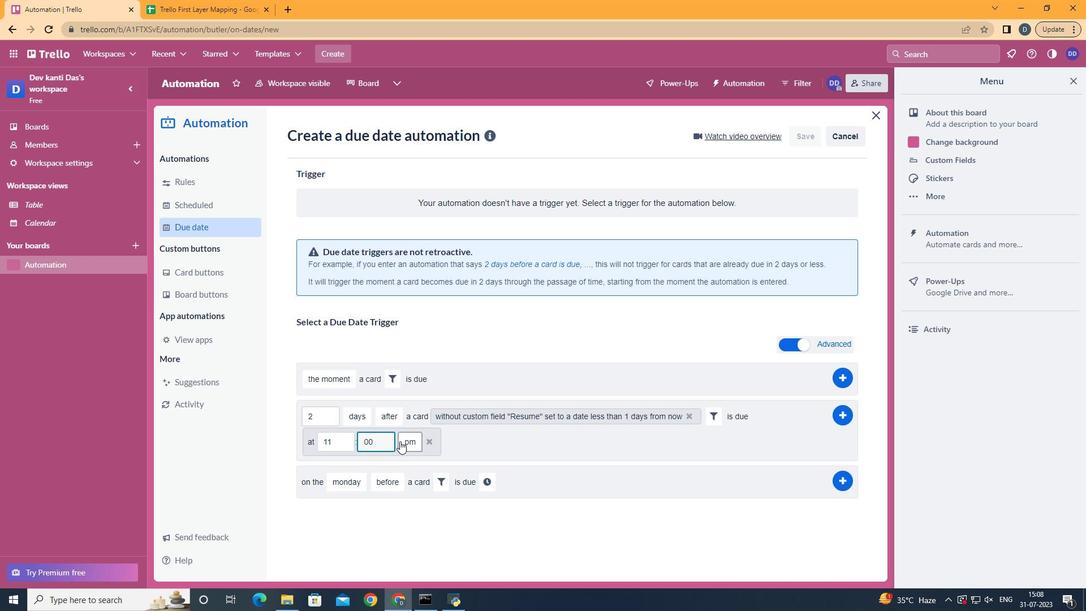 
Action: Mouse pressed left at (414, 464)
Screenshot: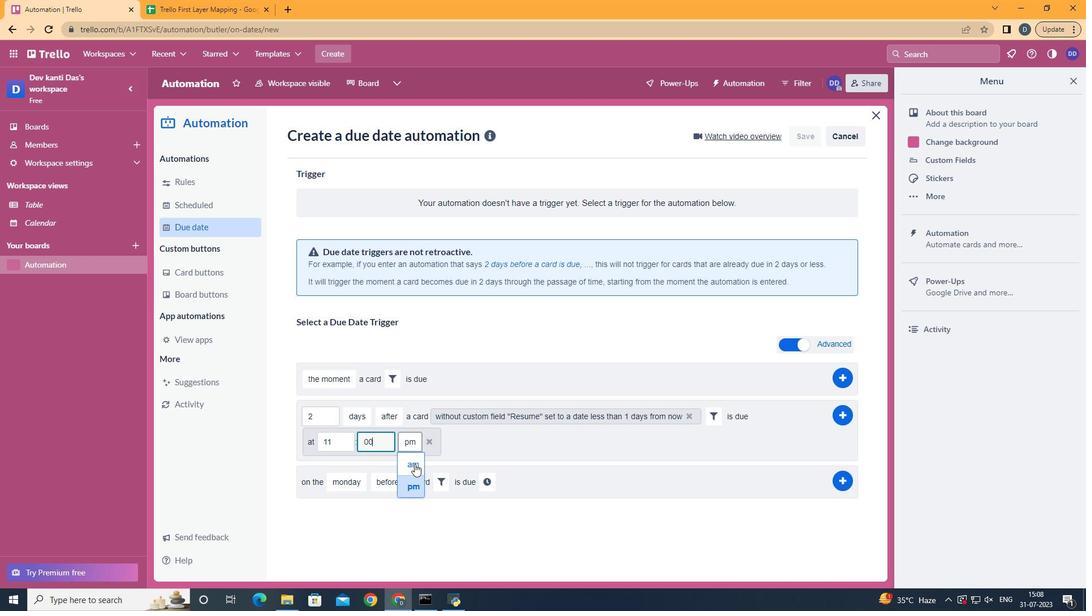 
Action: Mouse moved to (844, 412)
Screenshot: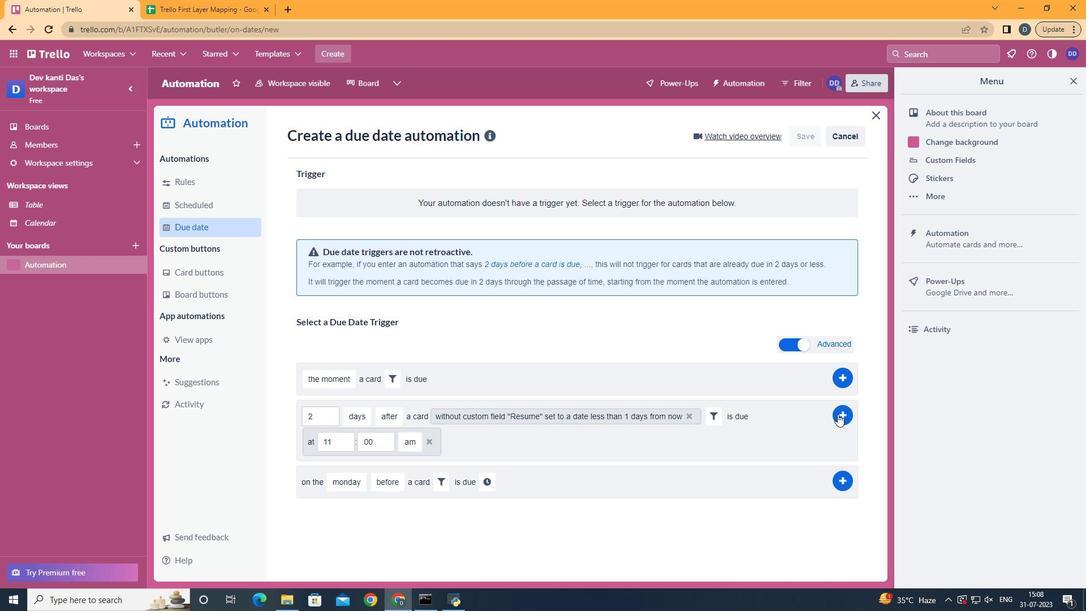 
Action: Mouse pressed left at (844, 412)
Screenshot: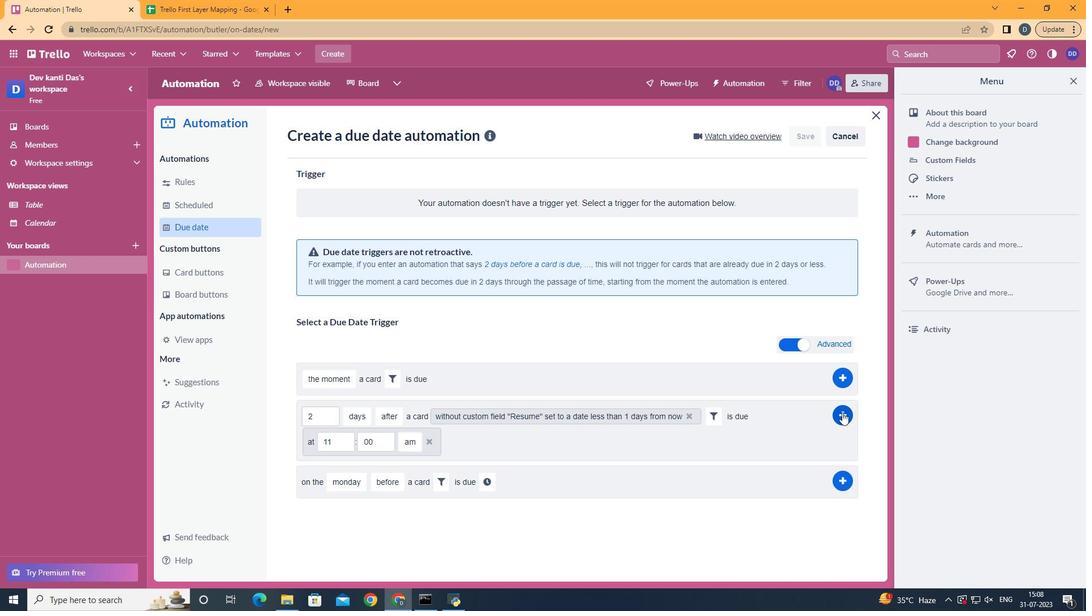 
Action: Mouse moved to (510, 271)
Screenshot: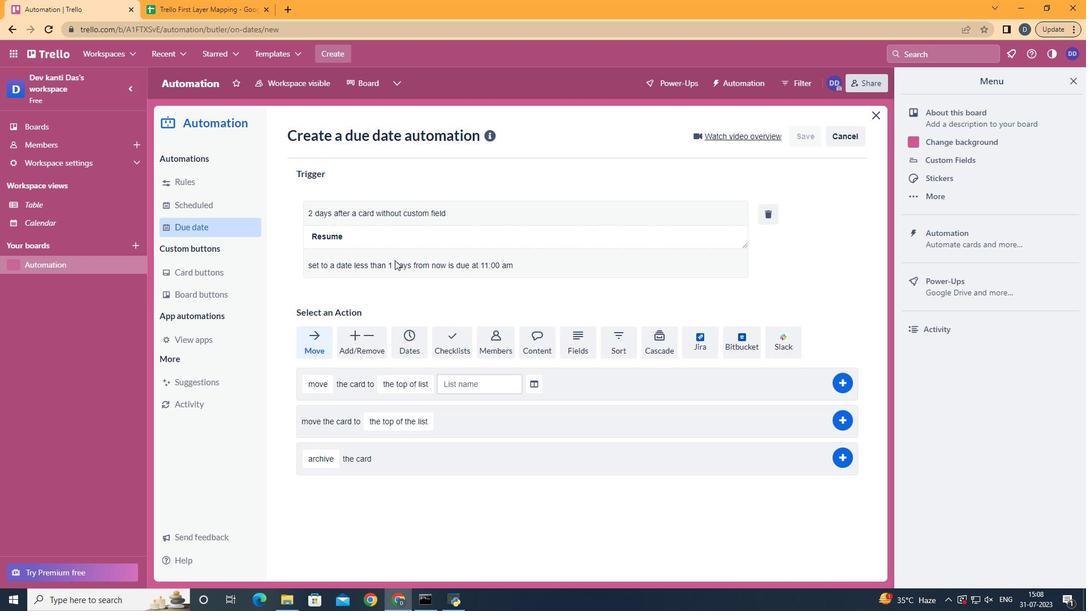 
